 Task: Look for space in Toul, France from 7th July, 2023 to 14th July, 2023 for 1 adult in price range Rs.6000 to Rs.14000. Place can be shared room with 1  bedroom having 1 bed and 1 bathroom. Property type can be house, flat, guest house, hotel. Booking option can be shelf check-in. Required host language is English.
Action: Mouse moved to (439, 100)
Screenshot: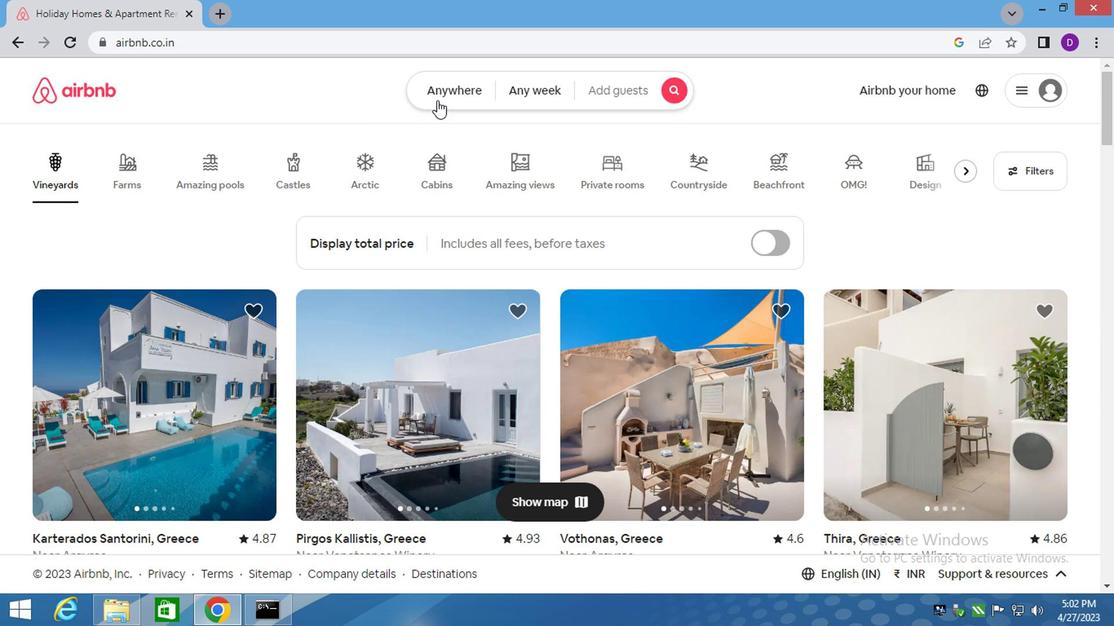 
Action: Mouse pressed left at (439, 100)
Screenshot: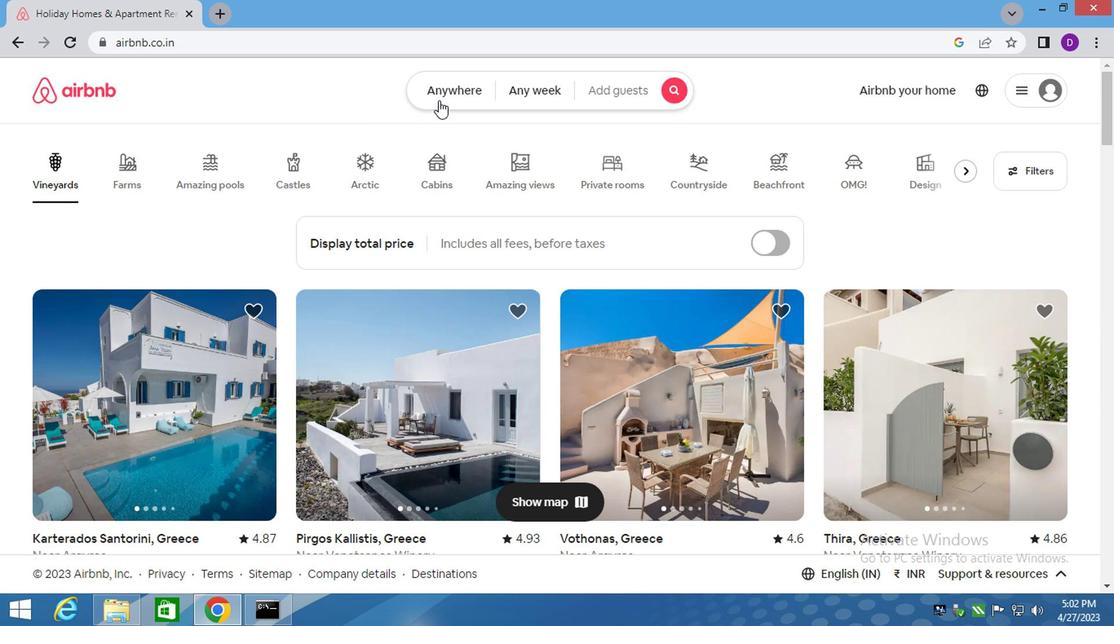 
Action: Mouse moved to (332, 168)
Screenshot: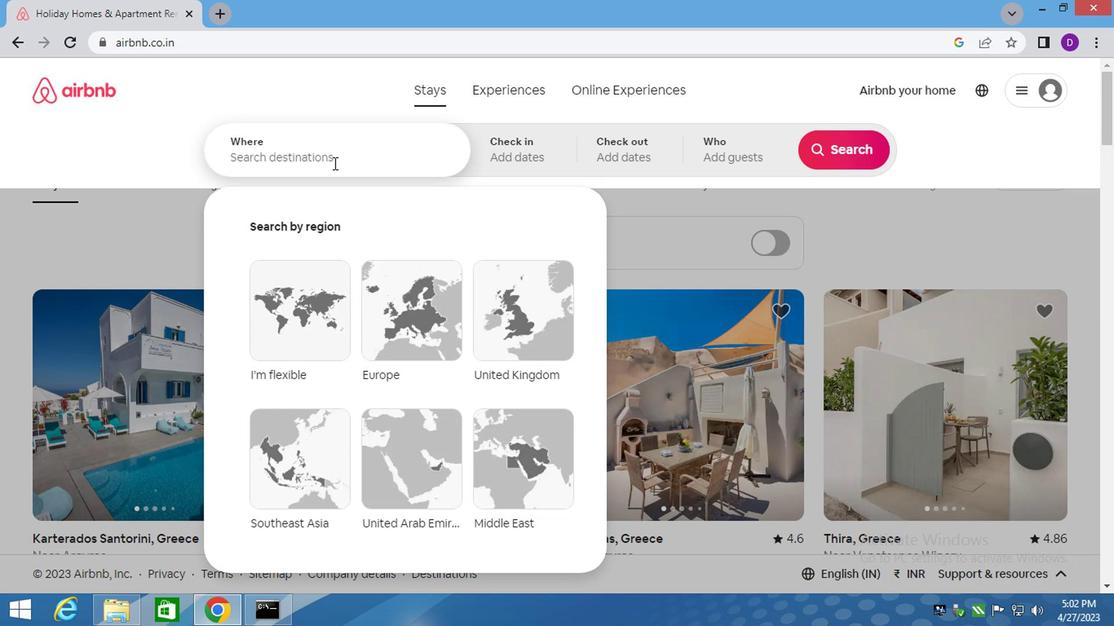 
Action: Mouse pressed left at (332, 168)
Screenshot: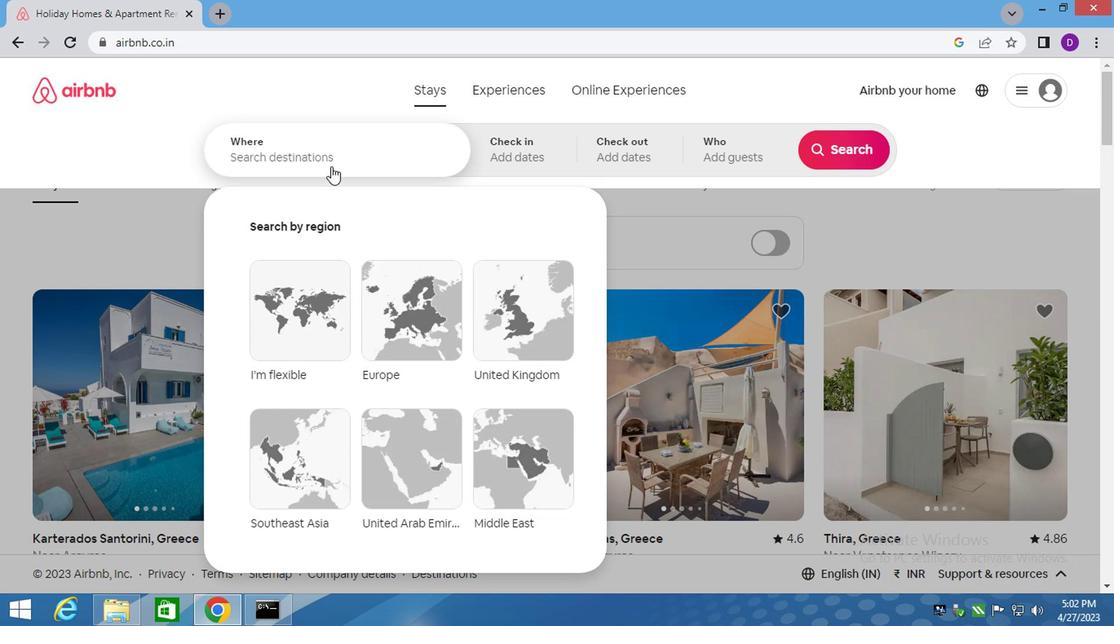 
Action: Mouse moved to (334, 160)
Screenshot: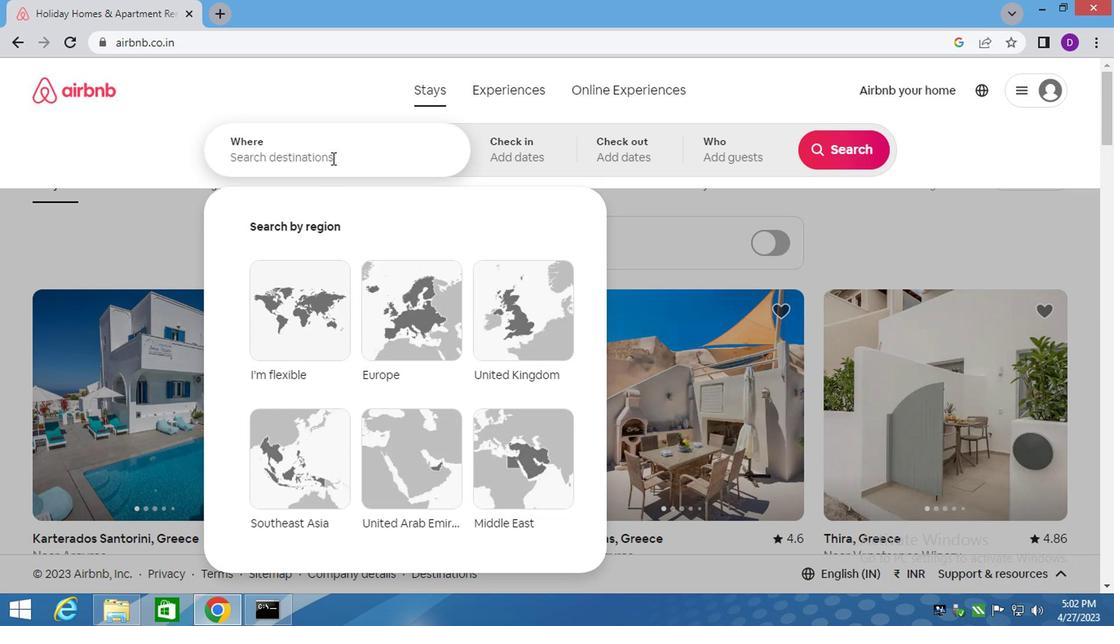 
Action: Mouse pressed left at (334, 160)
Screenshot: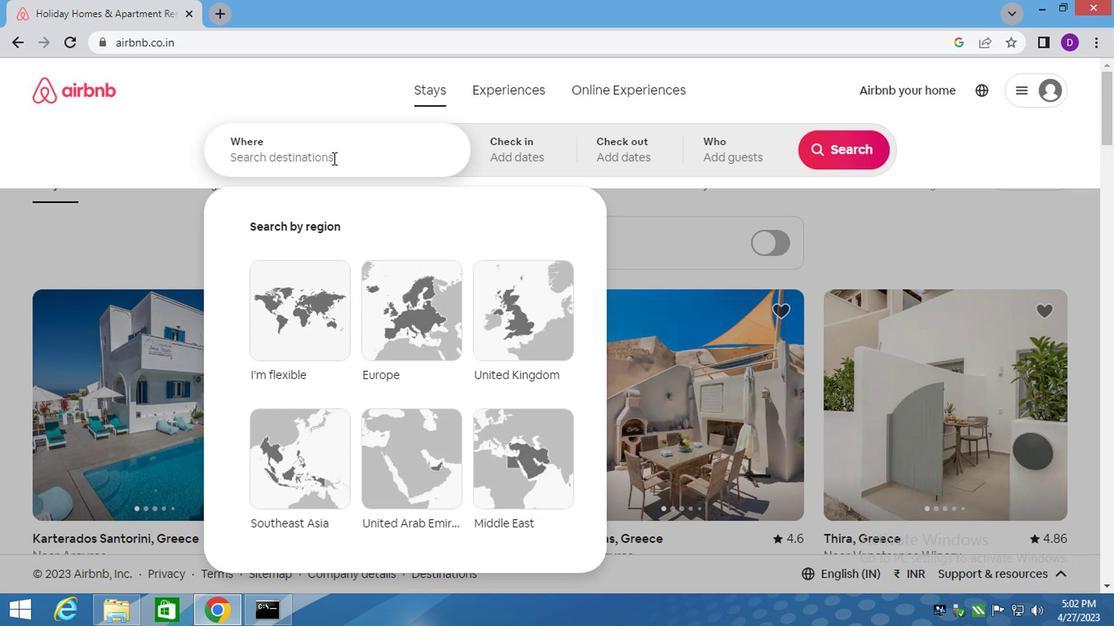 
Action: Key pressed <Key.shift>TOUL,<Key.shift>FRANCE<Key.down><Key.enter>
Screenshot: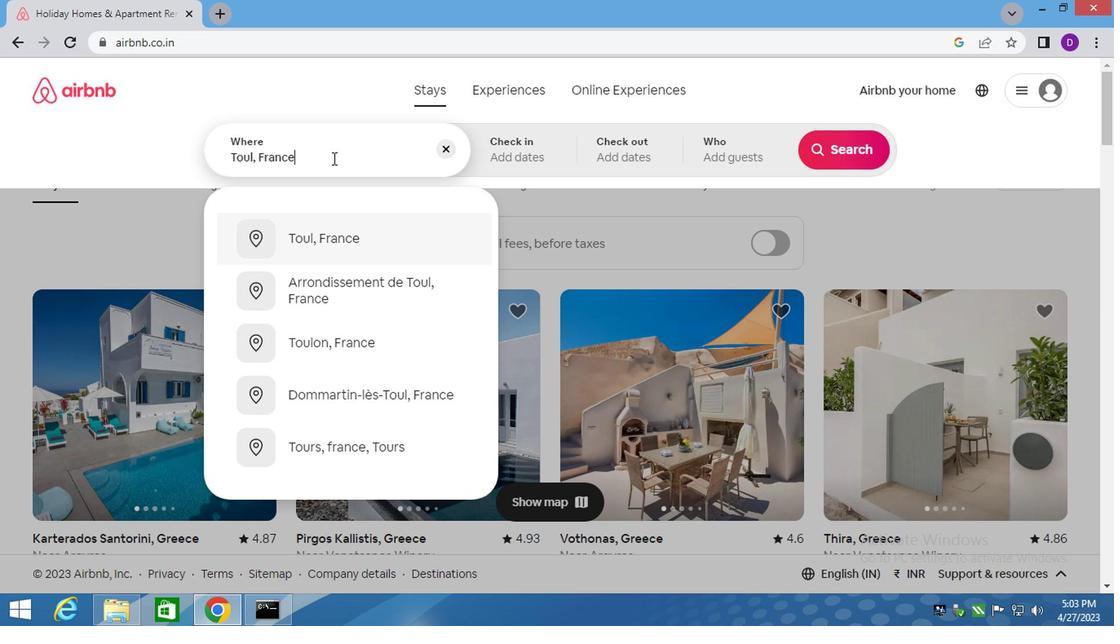 
Action: Mouse moved to (825, 290)
Screenshot: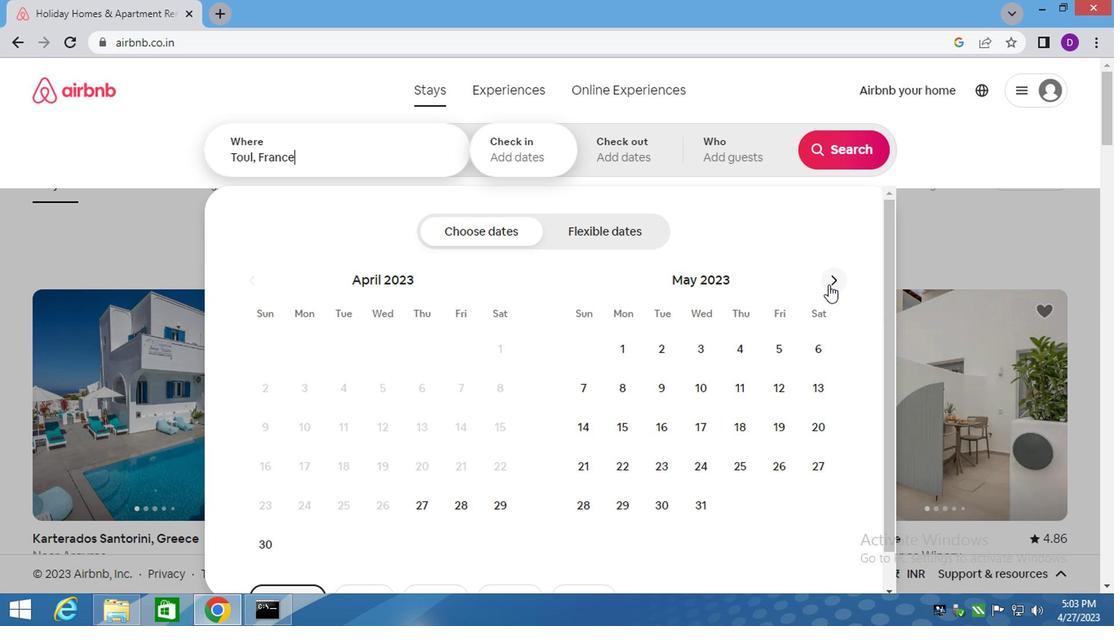 
Action: Mouse pressed left at (825, 290)
Screenshot: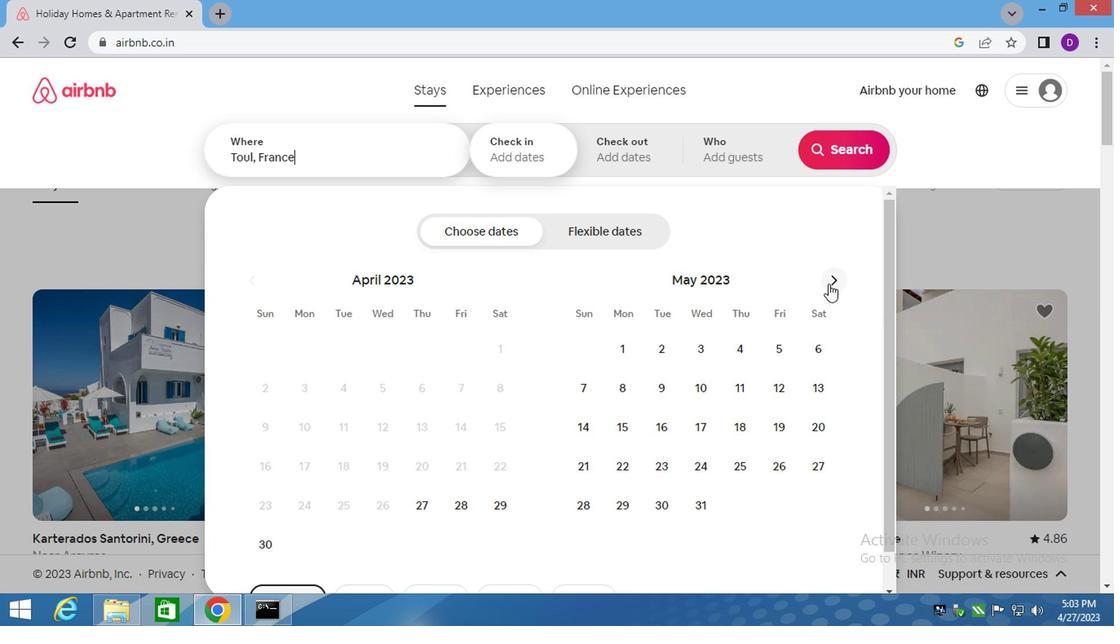 
Action: Mouse pressed left at (825, 290)
Screenshot: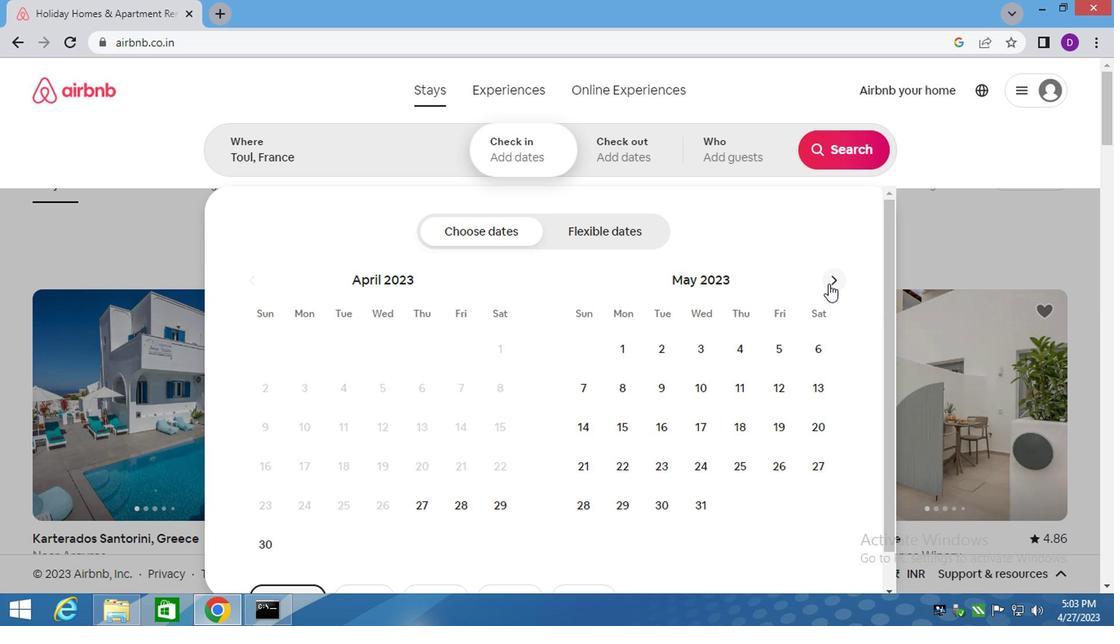 
Action: Mouse pressed left at (825, 290)
Screenshot: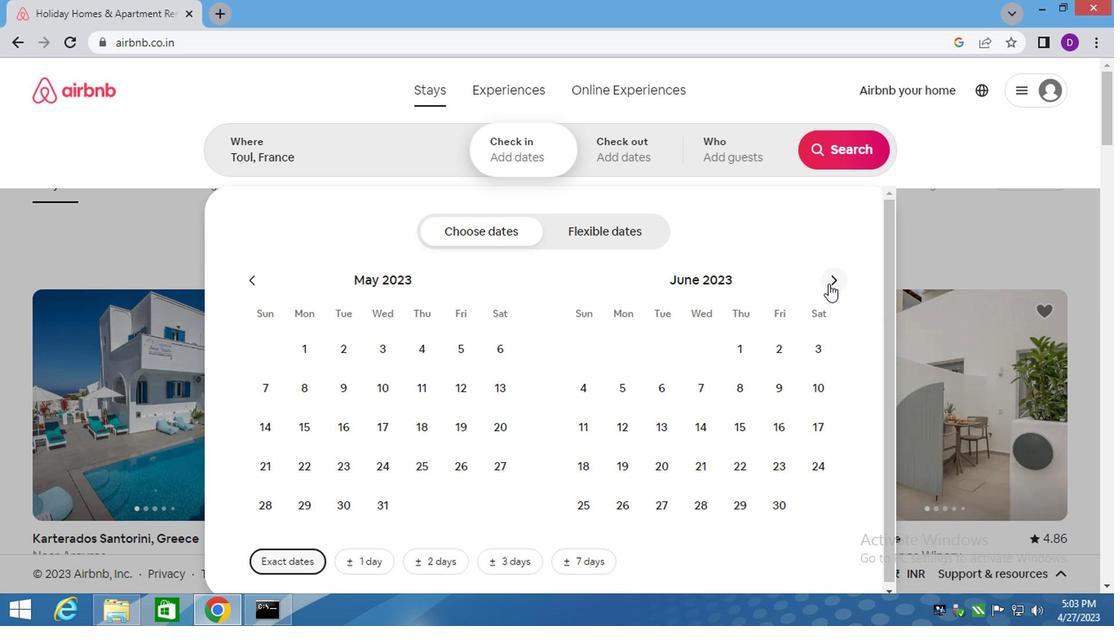 
Action: Mouse moved to (786, 396)
Screenshot: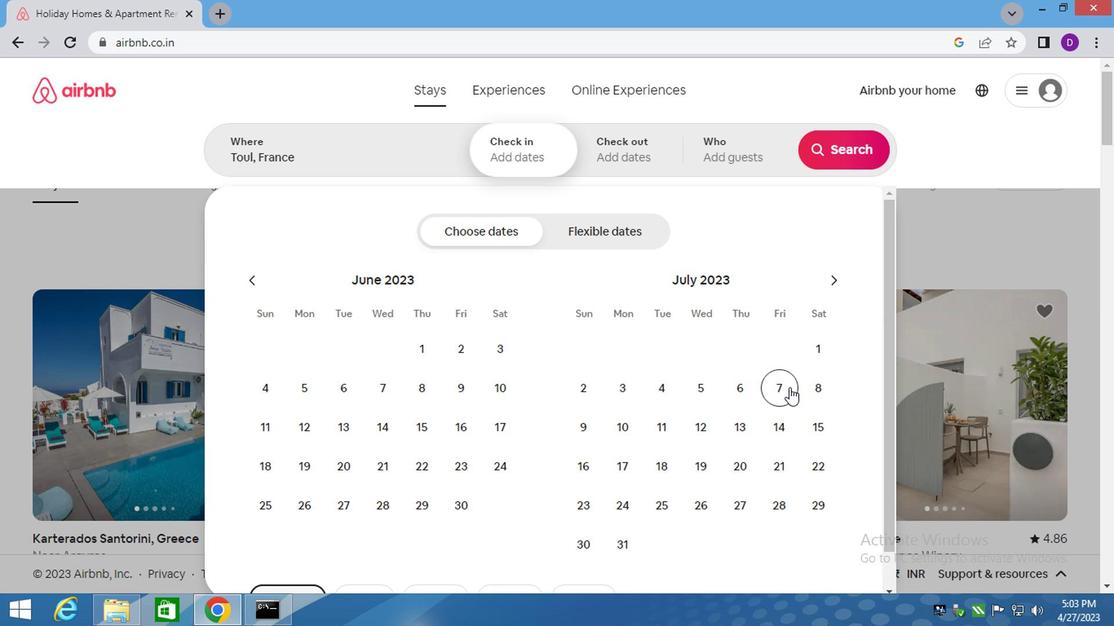
Action: Mouse pressed left at (786, 396)
Screenshot: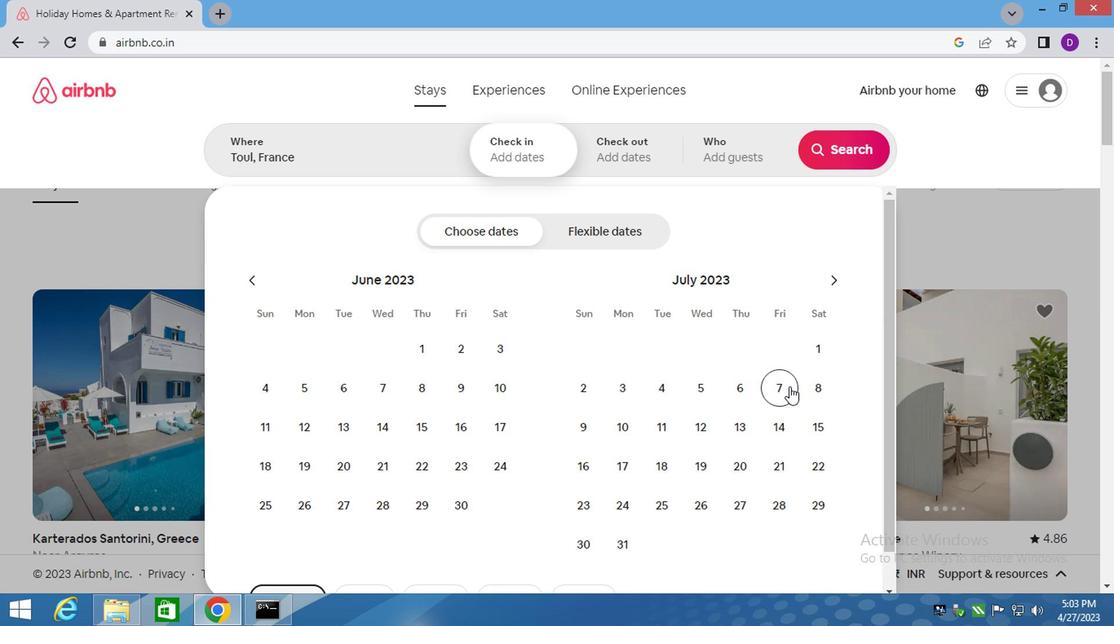 
Action: Mouse moved to (784, 439)
Screenshot: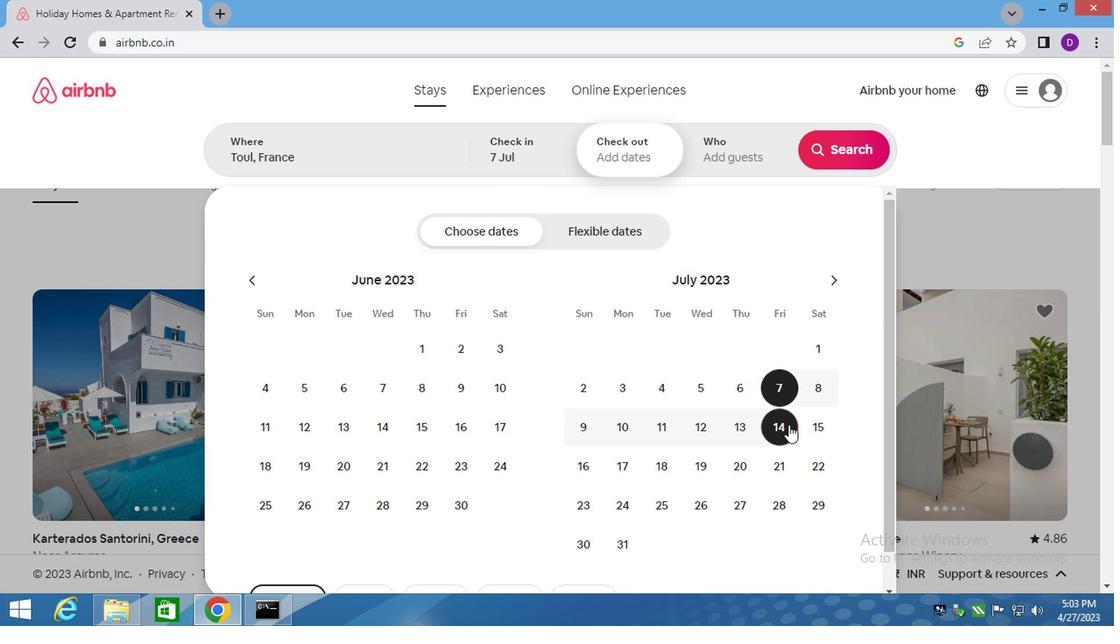 
Action: Mouse pressed left at (784, 439)
Screenshot: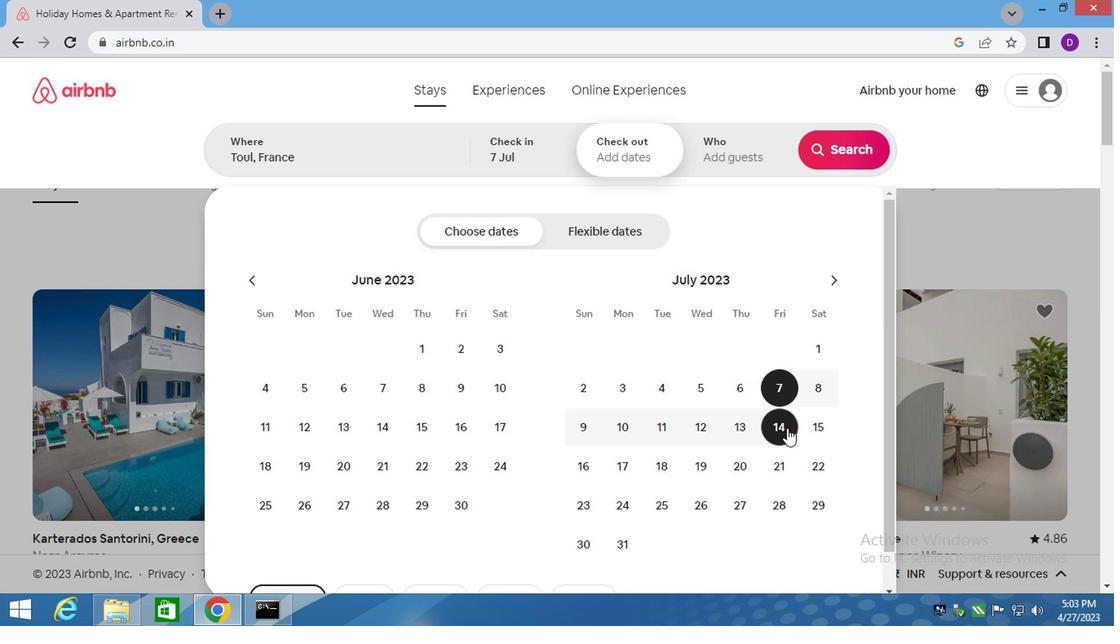 
Action: Mouse moved to (741, 151)
Screenshot: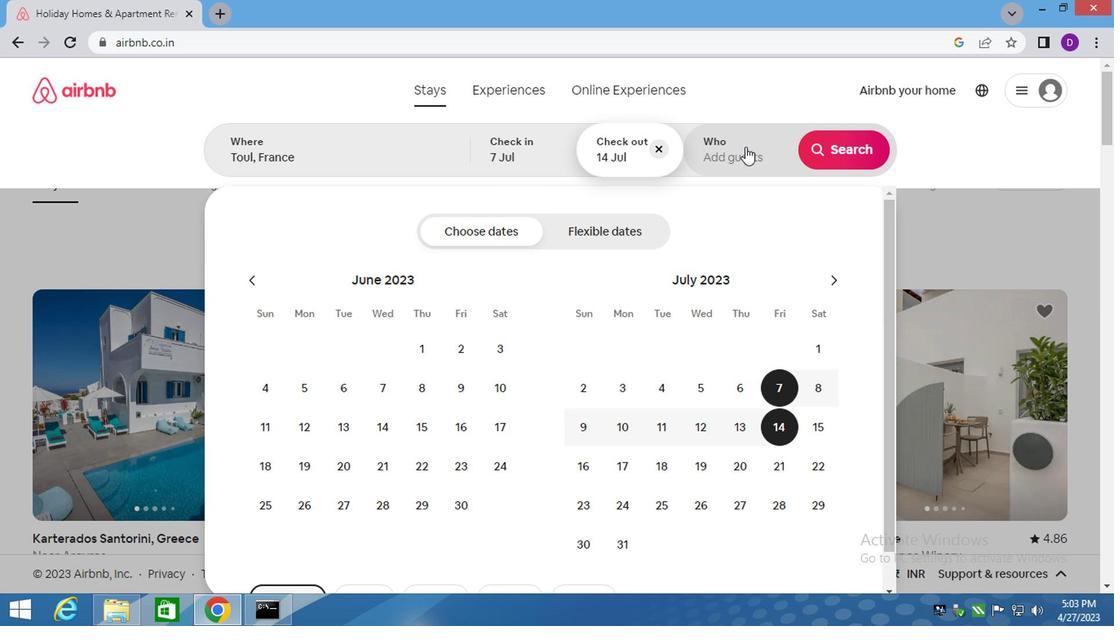 
Action: Mouse pressed left at (741, 151)
Screenshot: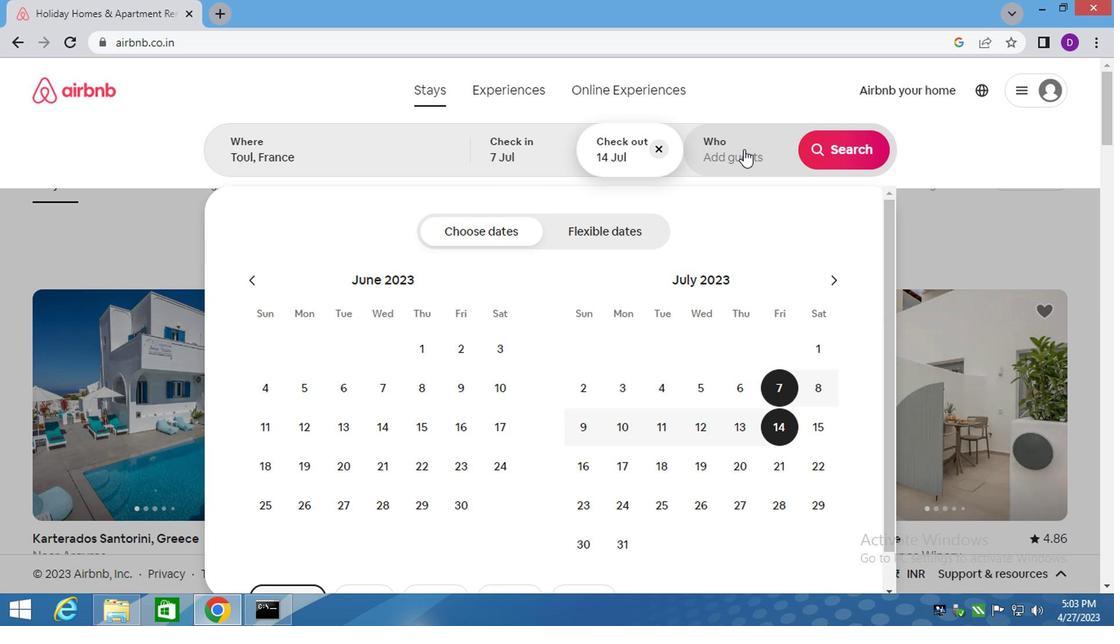 
Action: Mouse moved to (846, 241)
Screenshot: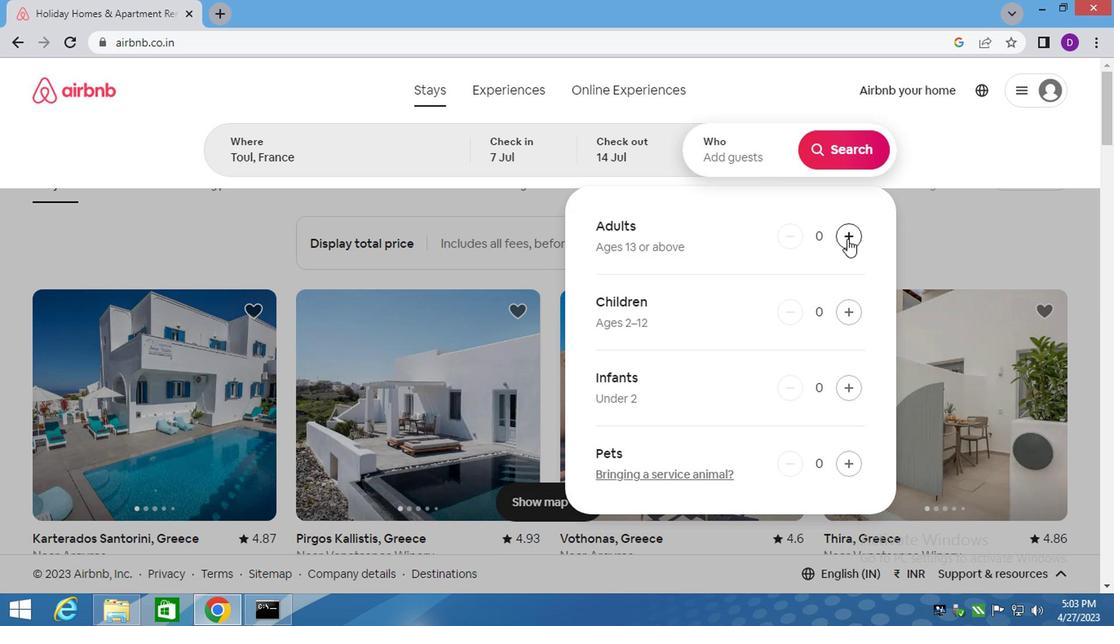 
Action: Mouse pressed left at (846, 241)
Screenshot: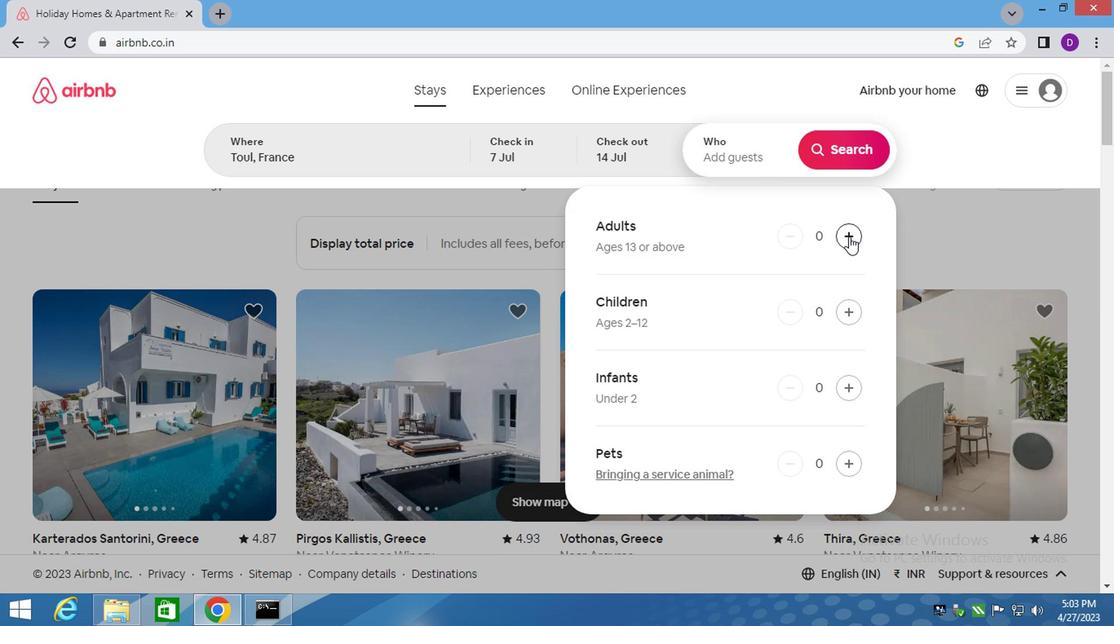 
Action: Mouse moved to (846, 155)
Screenshot: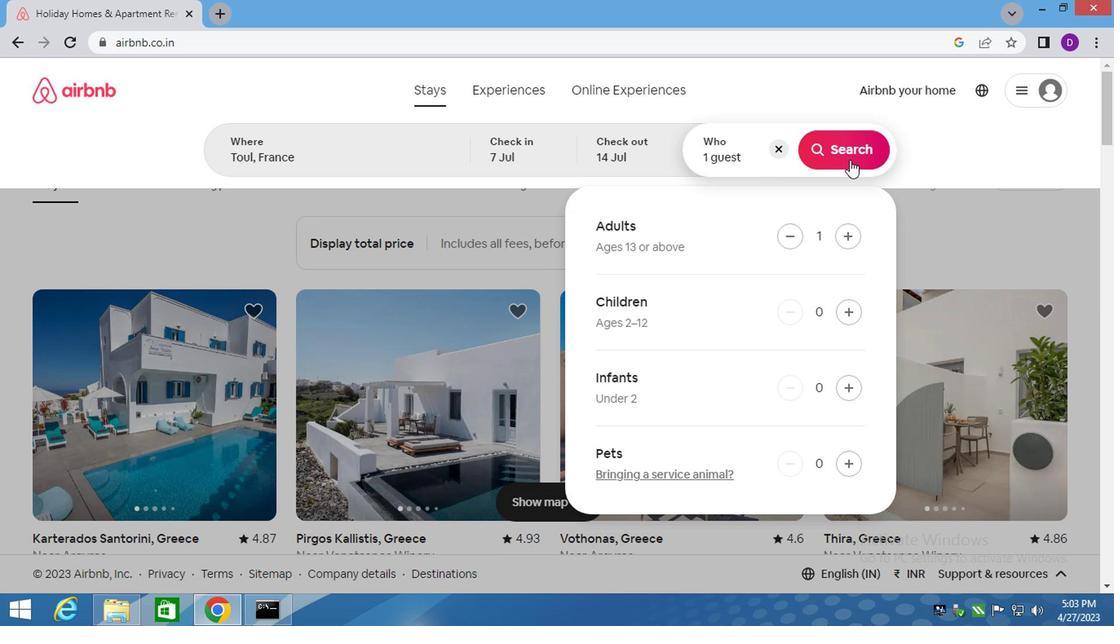 
Action: Mouse pressed left at (846, 155)
Screenshot: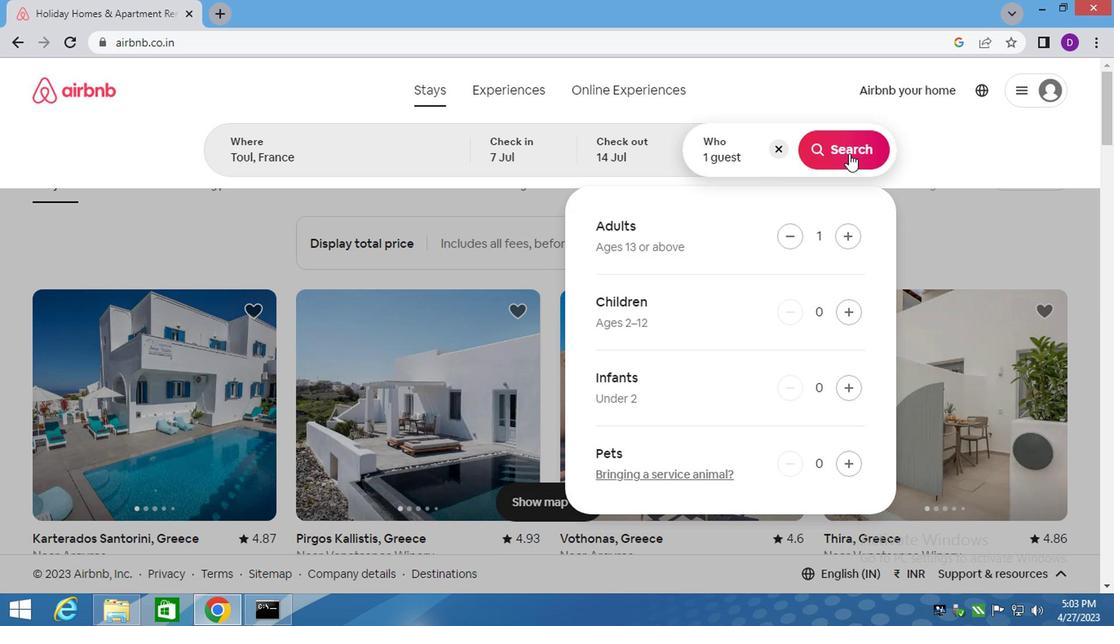 
Action: Mouse moved to (1033, 165)
Screenshot: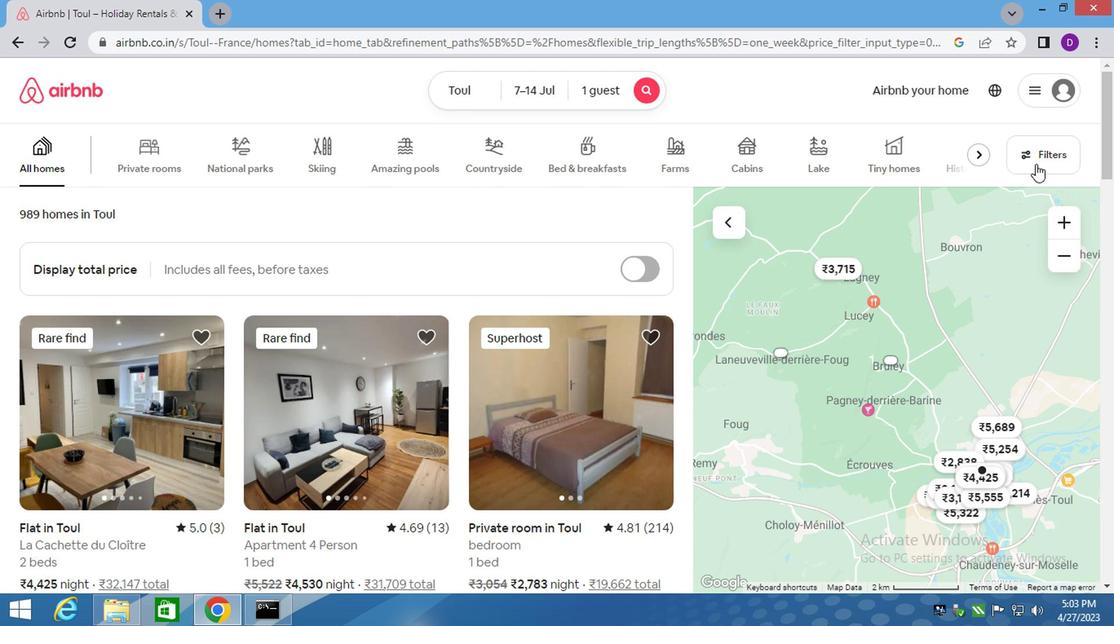 
Action: Mouse pressed left at (1033, 165)
Screenshot: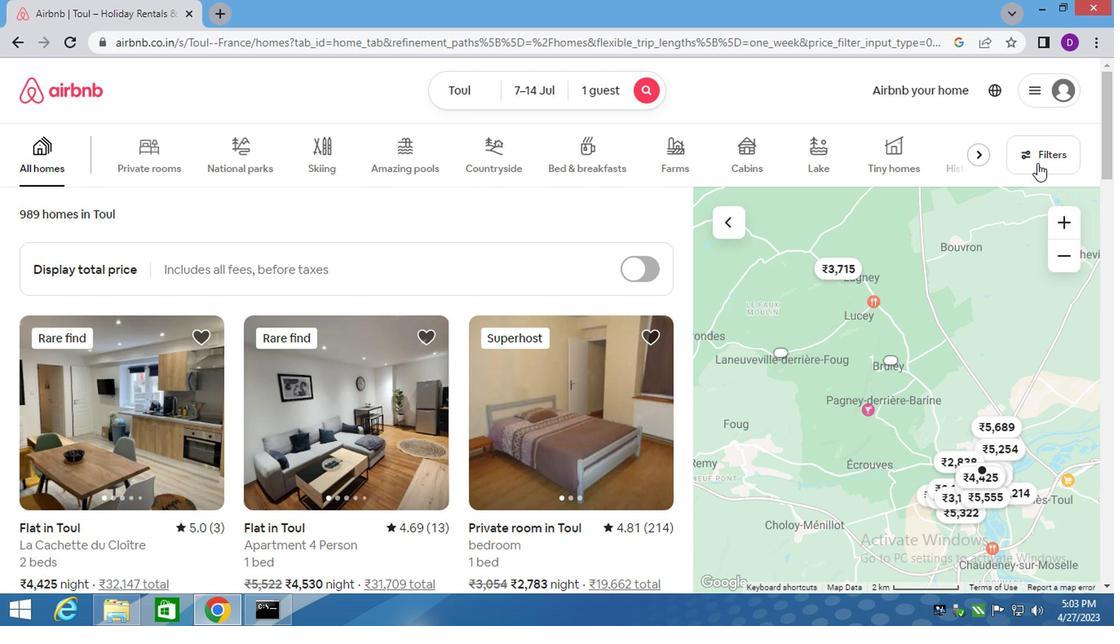 
Action: Mouse moved to (348, 362)
Screenshot: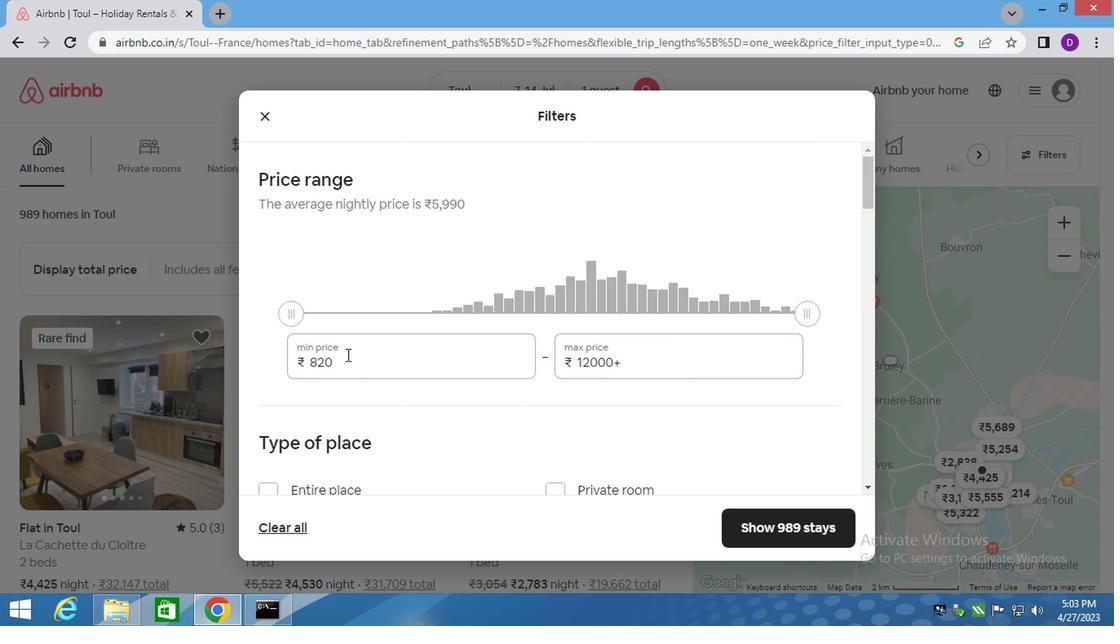 
Action: Mouse pressed left at (348, 362)
Screenshot: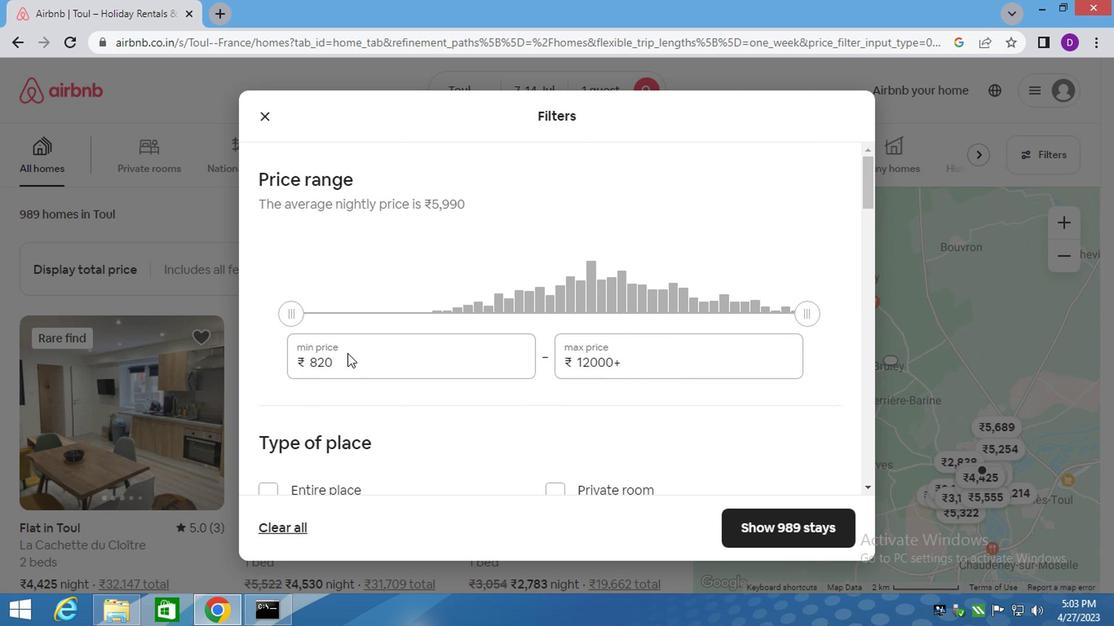 
Action: Mouse pressed left at (348, 362)
Screenshot: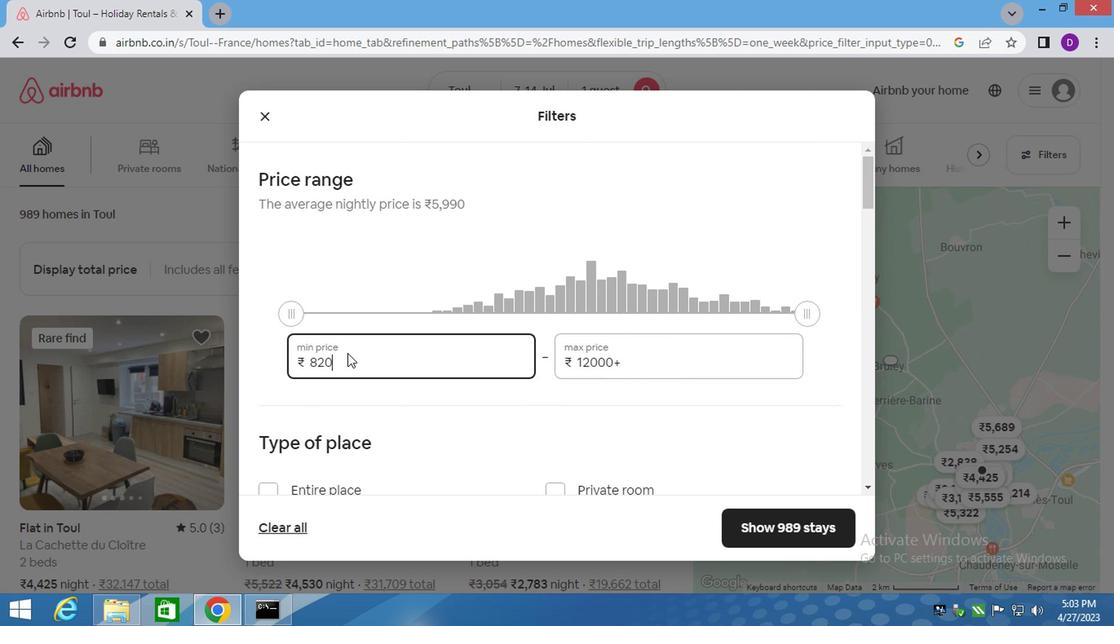 
Action: Mouse pressed left at (348, 362)
Screenshot: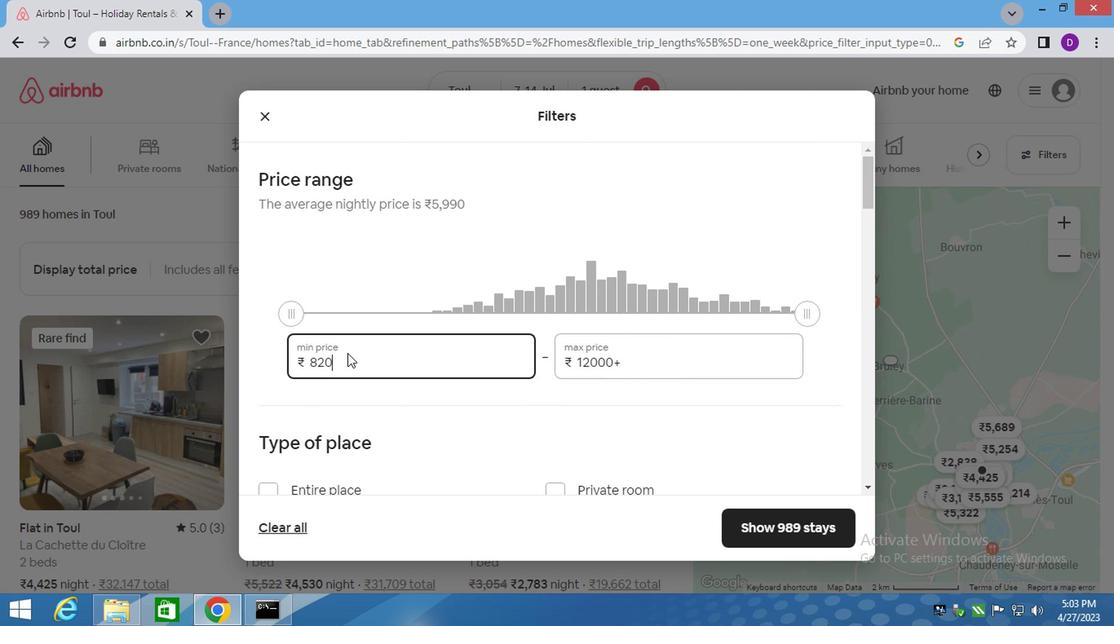 
Action: Mouse moved to (348, 366)
Screenshot: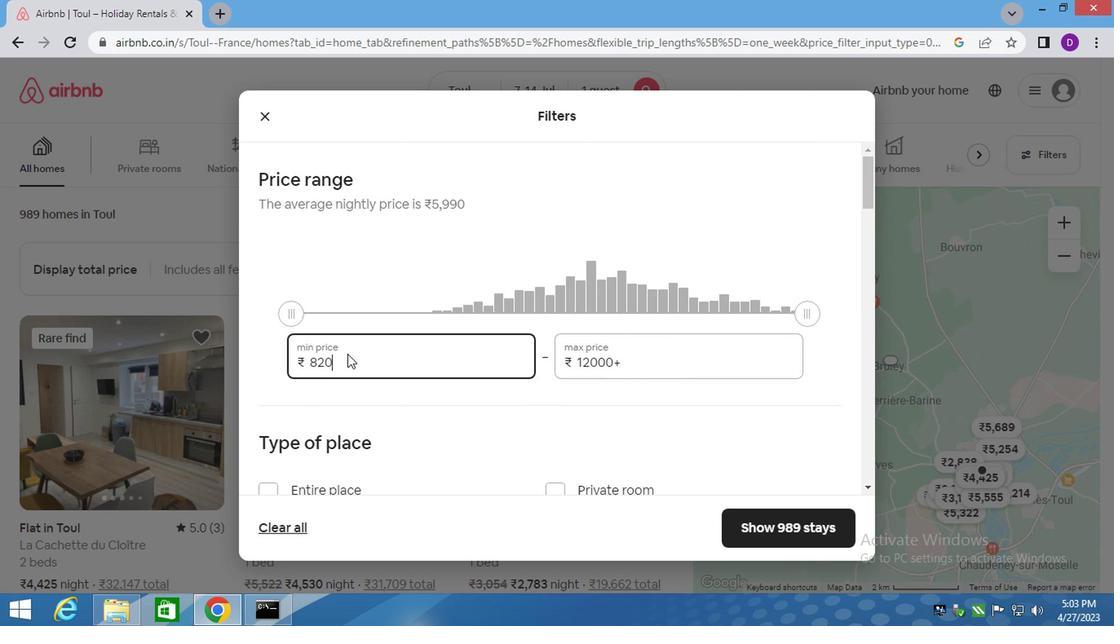 
Action: Mouse pressed left at (348, 366)
Screenshot: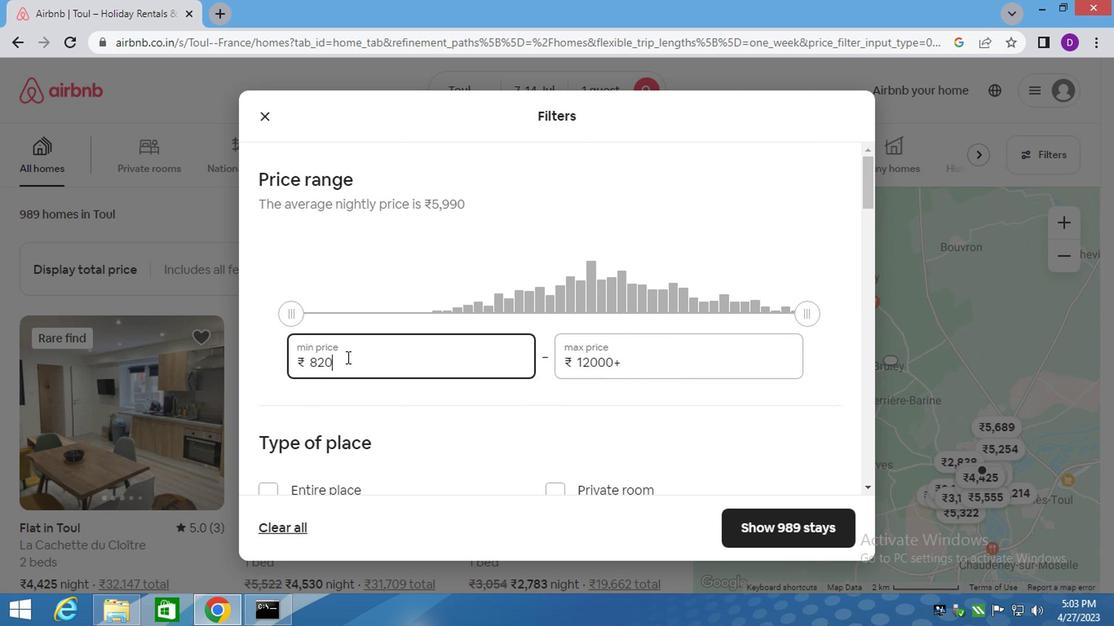 
Action: Mouse pressed left at (348, 366)
Screenshot: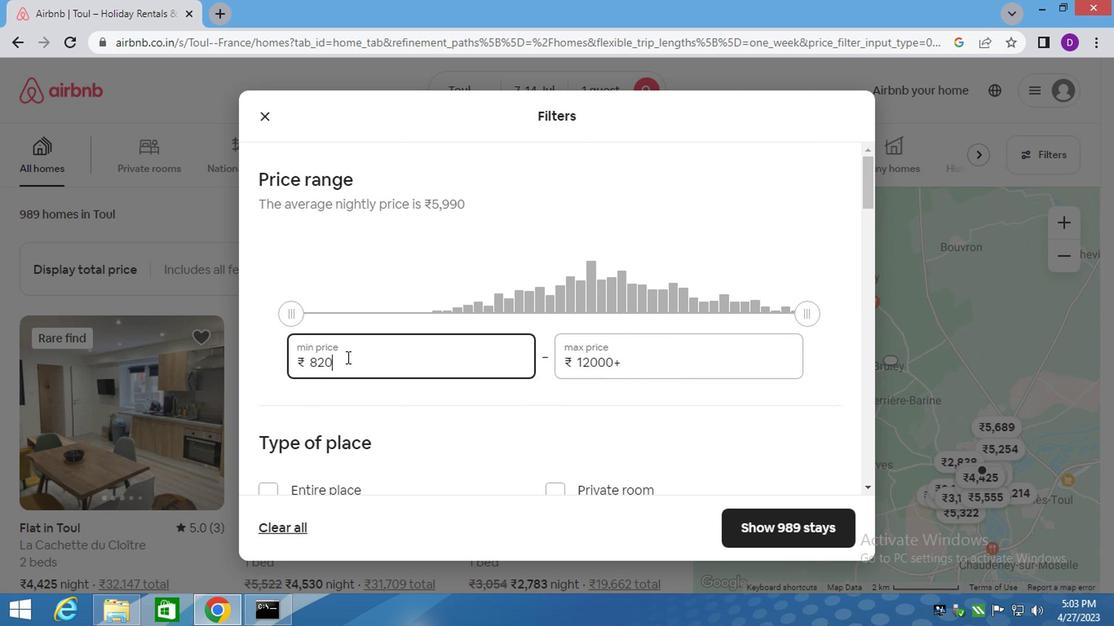 
Action: Mouse pressed left at (348, 366)
Screenshot: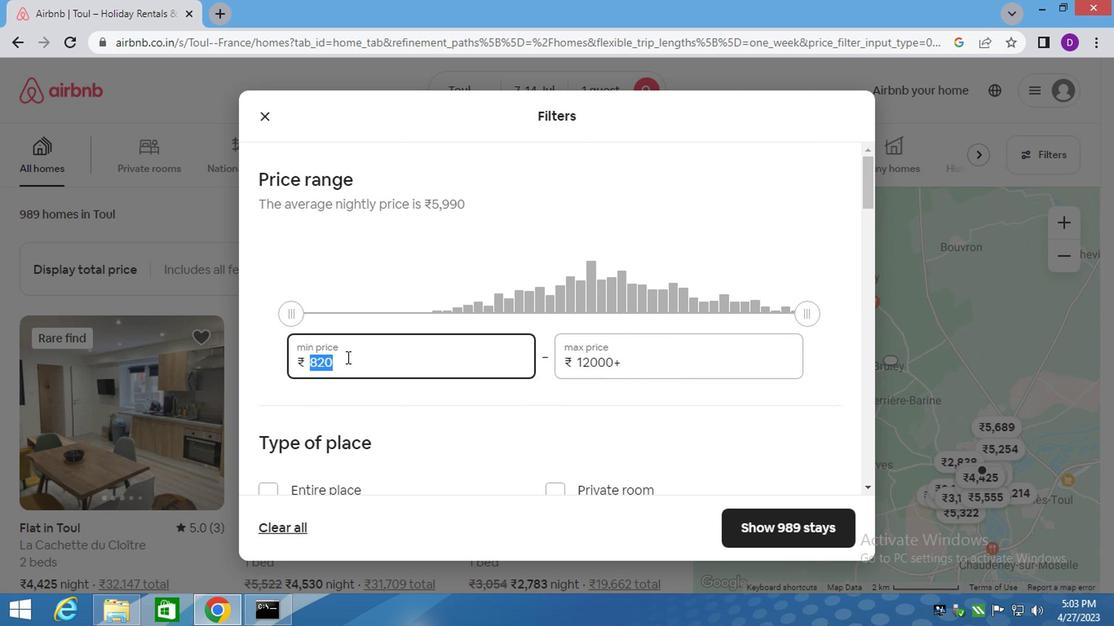 
Action: Key pressed 600
Screenshot: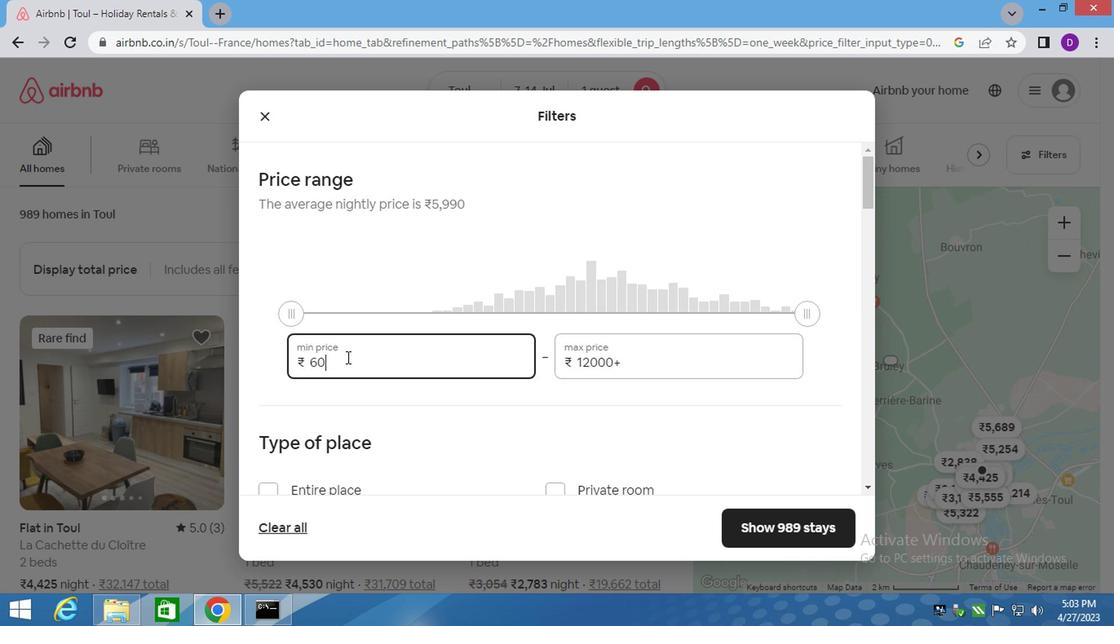 
Action: Mouse moved to (455, 371)
Screenshot: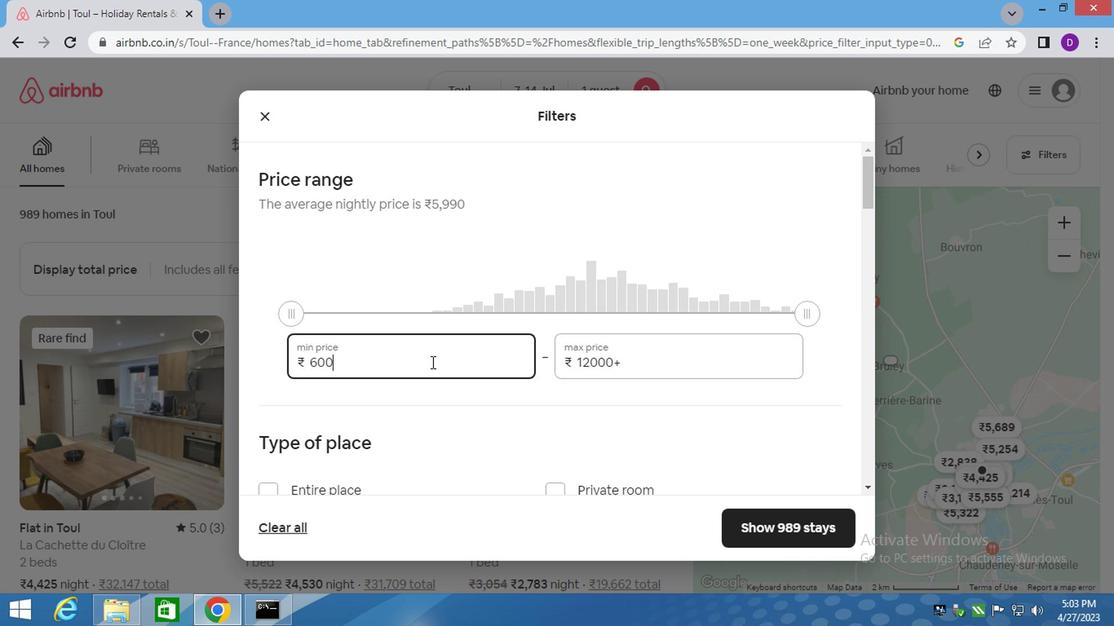 
Action: Key pressed 0
Screenshot: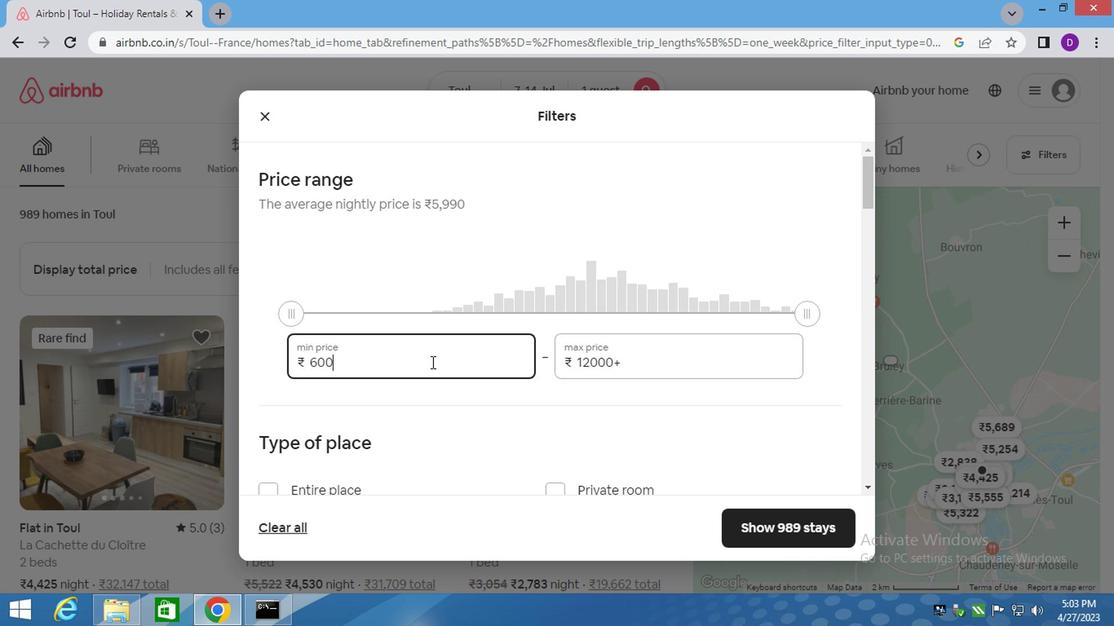 
Action: Mouse moved to (596, 363)
Screenshot: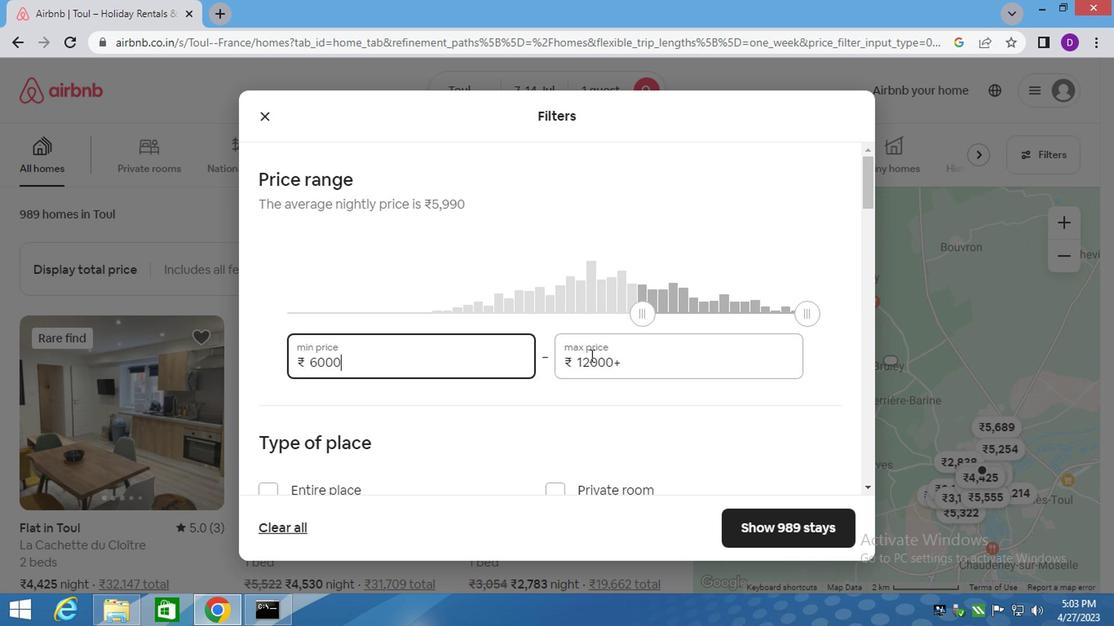 
Action: Mouse pressed left at (596, 363)
Screenshot: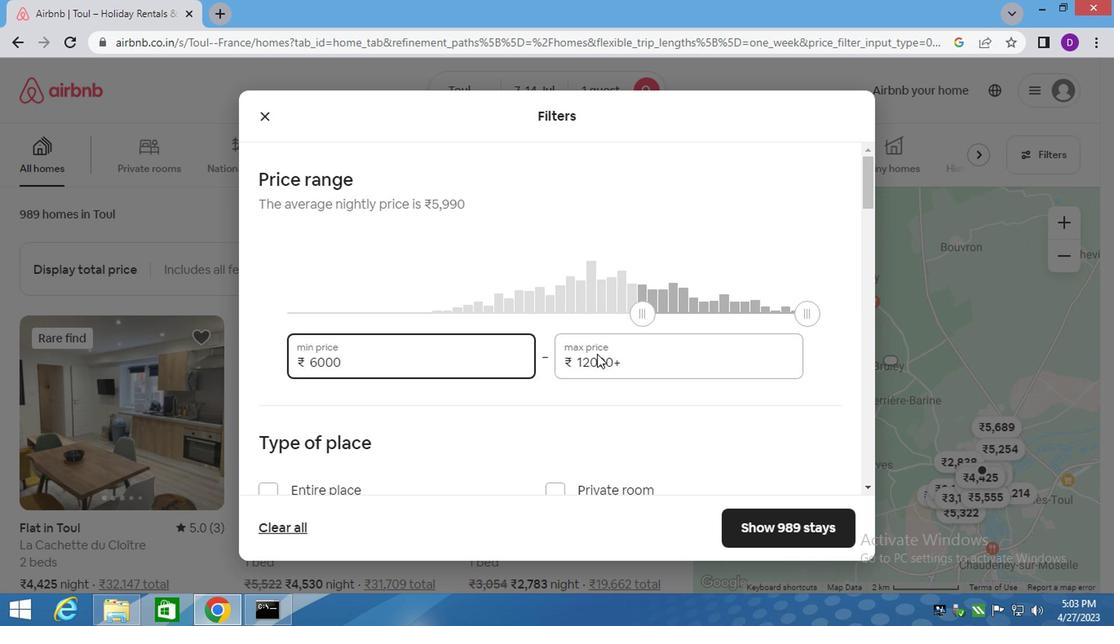 
Action: Mouse pressed left at (596, 363)
Screenshot: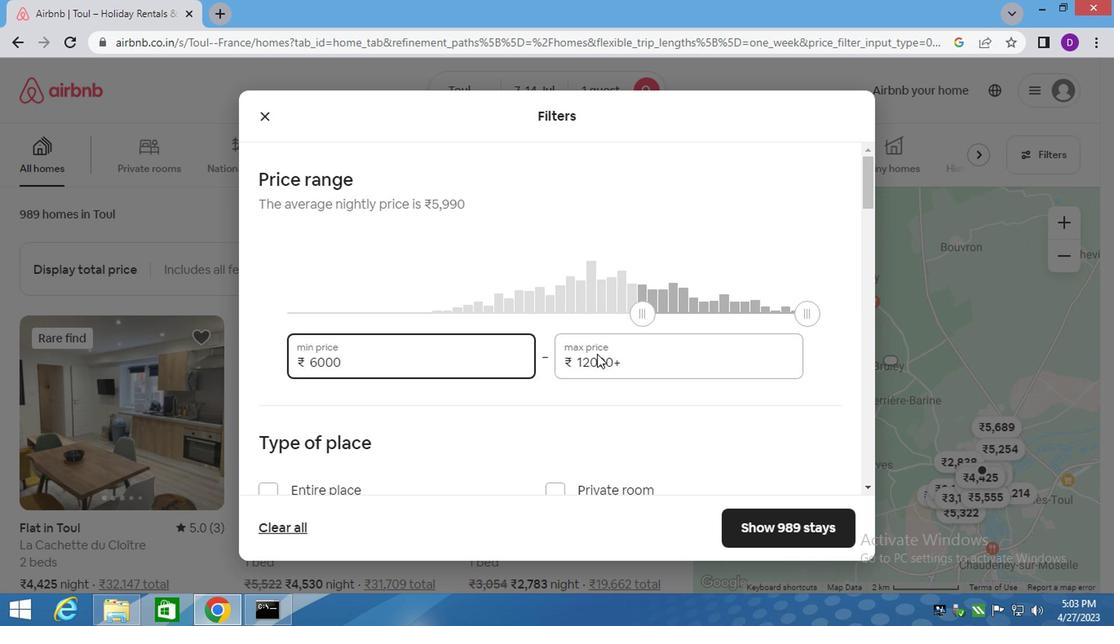 
Action: Mouse pressed left at (596, 363)
Screenshot: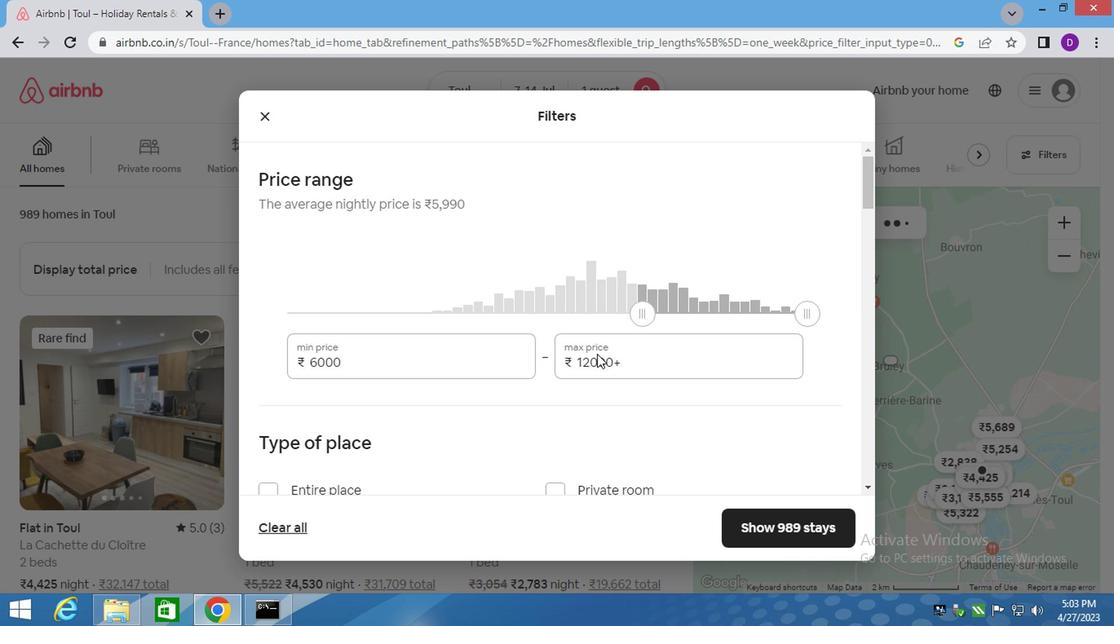 
Action: Mouse pressed left at (596, 363)
Screenshot: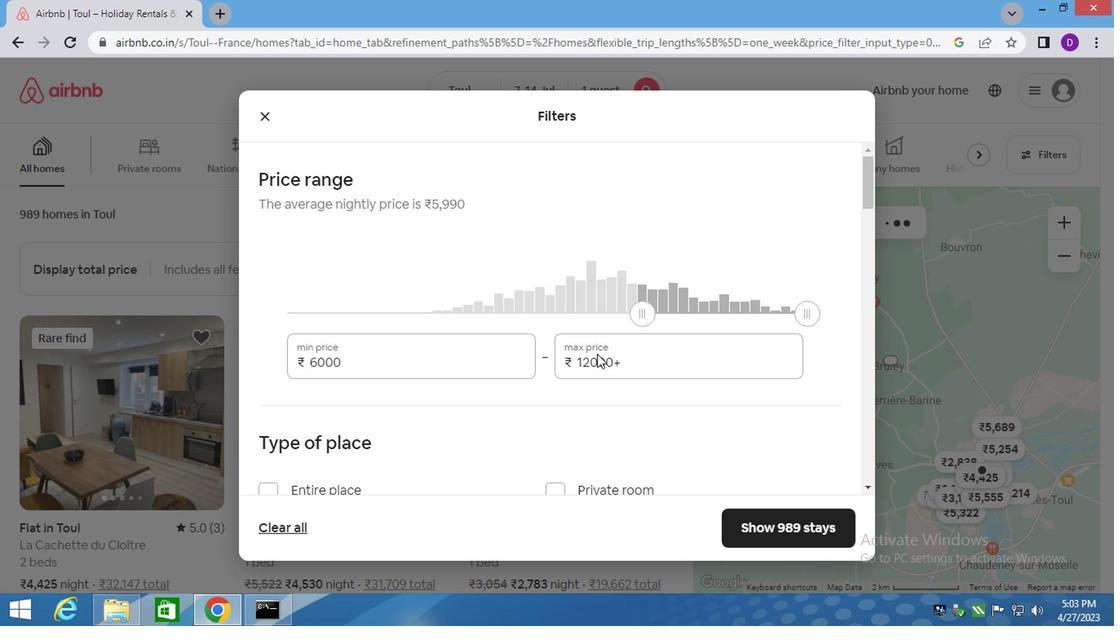
Action: Mouse moved to (596, 371)
Screenshot: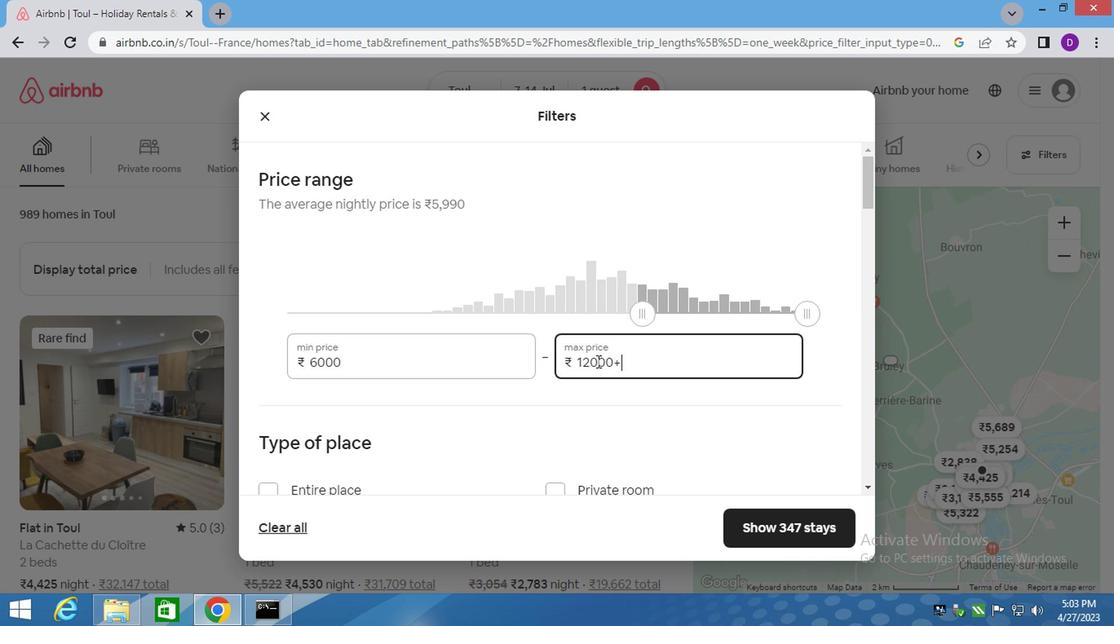 
Action: Mouse pressed left at (596, 371)
Screenshot: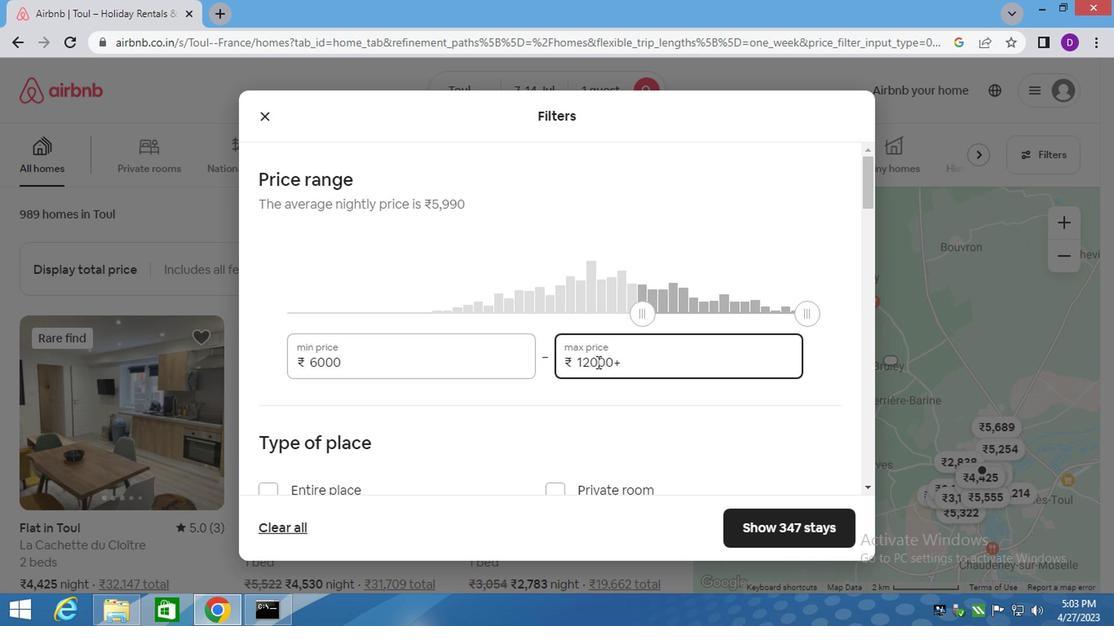 
Action: Mouse pressed left at (596, 371)
Screenshot: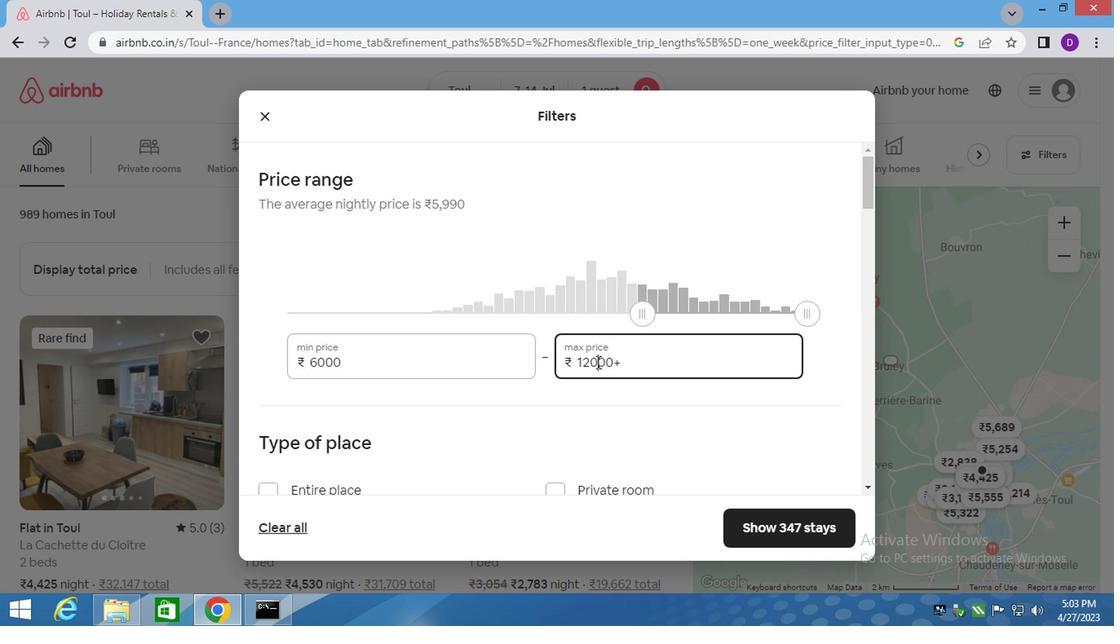 
Action: Mouse pressed left at (596, 371)
Screenshot: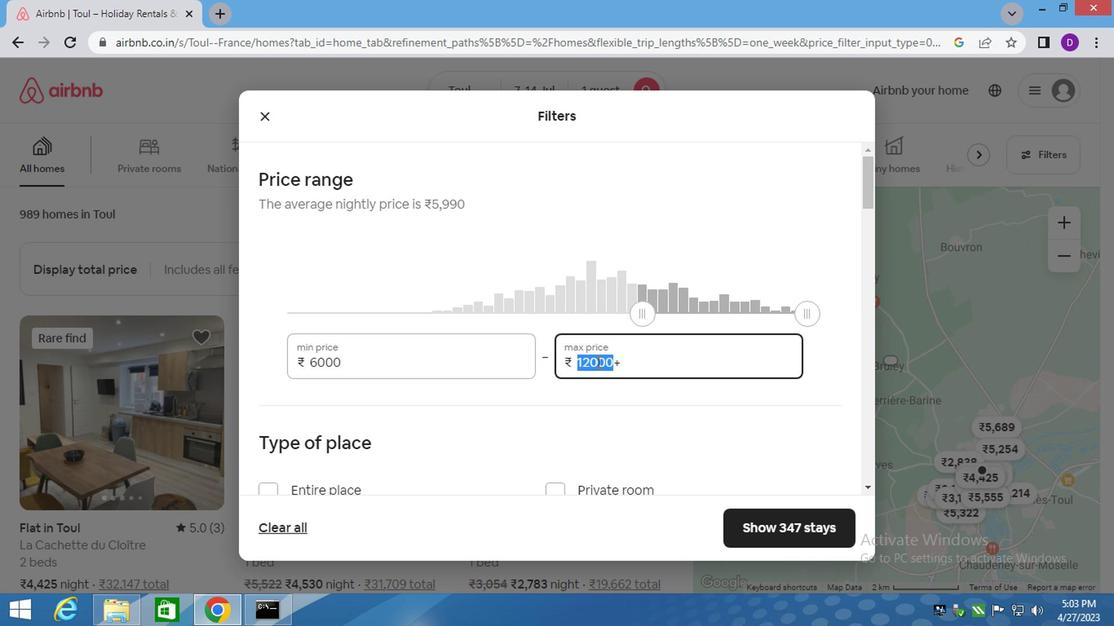 
Action: Key pressed 140000
Screenshot: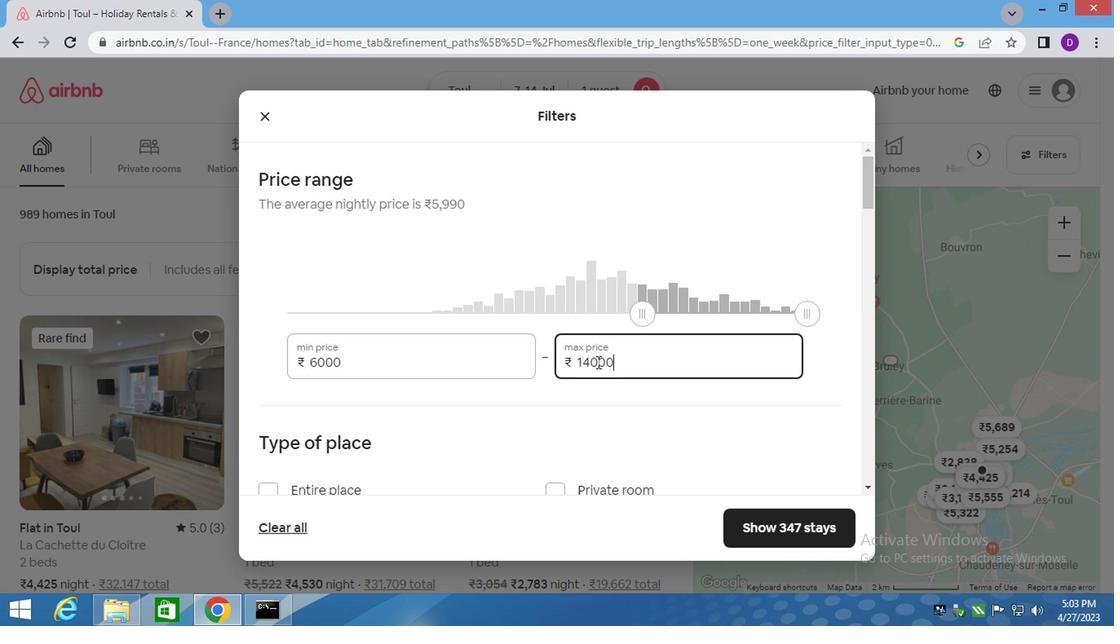 
Action: Mouse moved to (587, 375)
Screenshot: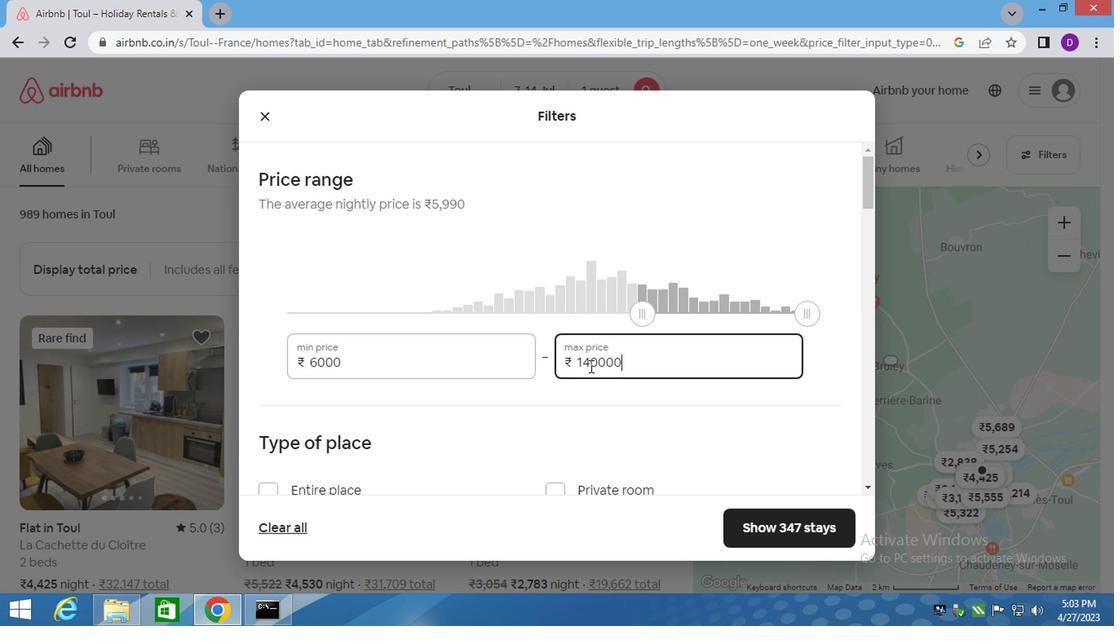
Action: Mouse scrolled (587, 374) with delta (0, 0)
Screenshot: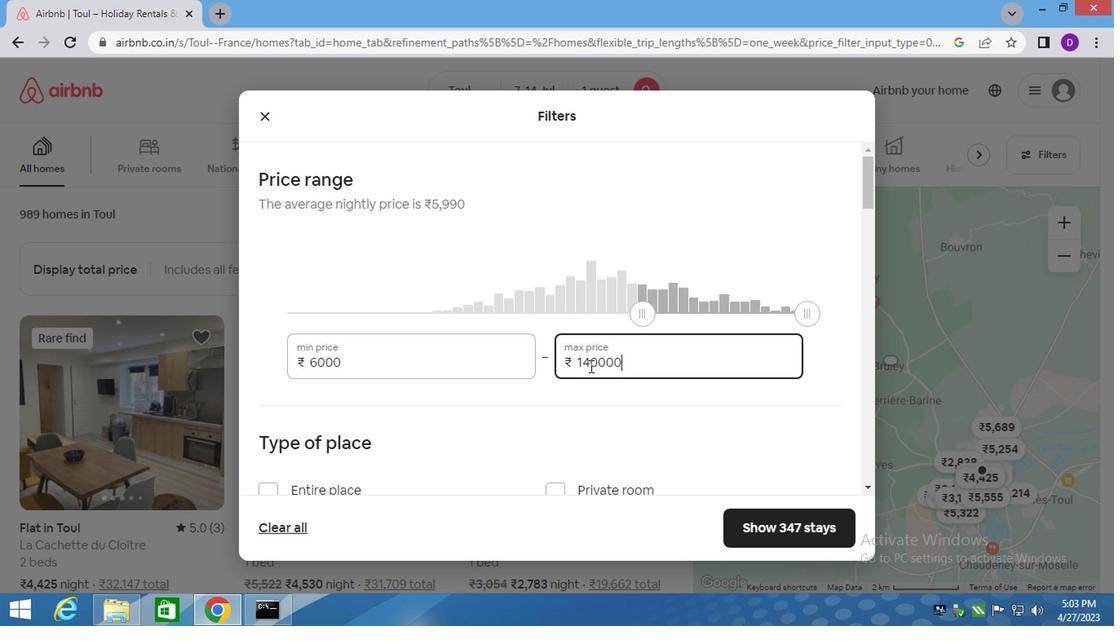 
Action: Mouse moved to (586, 377)
Screenshot: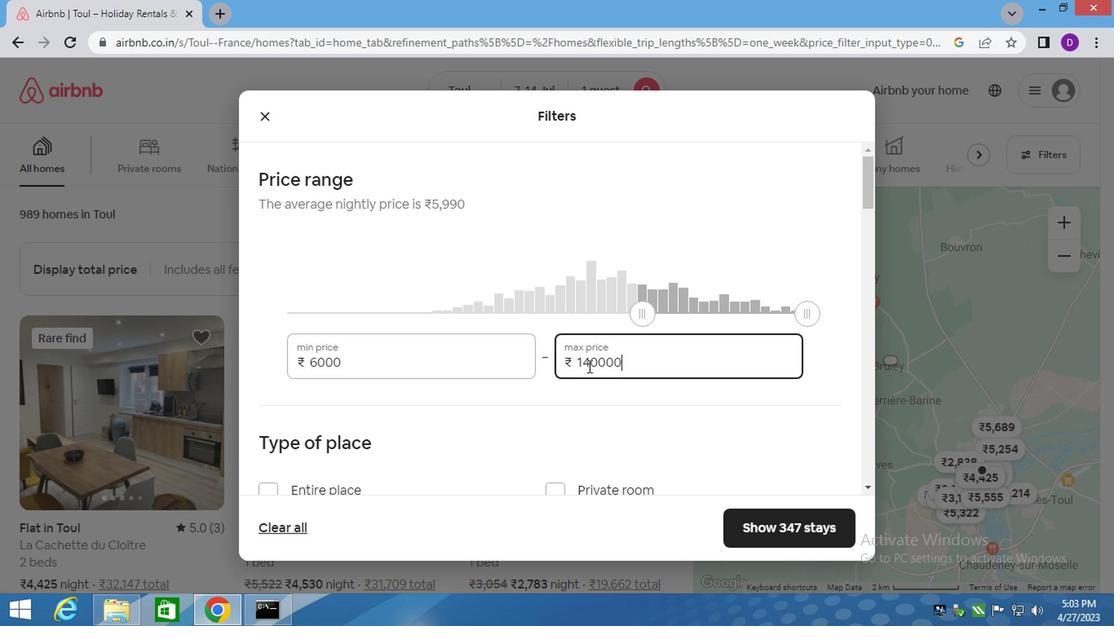 
Action: Mouse scrolled (586, 376) with delta (0, 0)
Screenshot: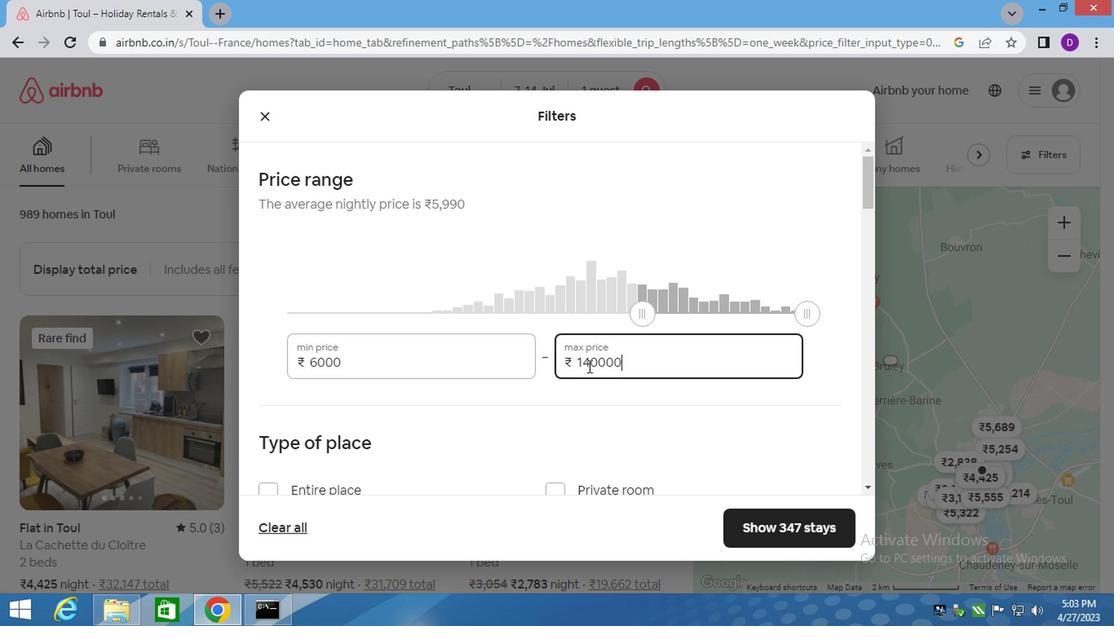 
Action: Mouse moved to (338, 415)
Screenshot: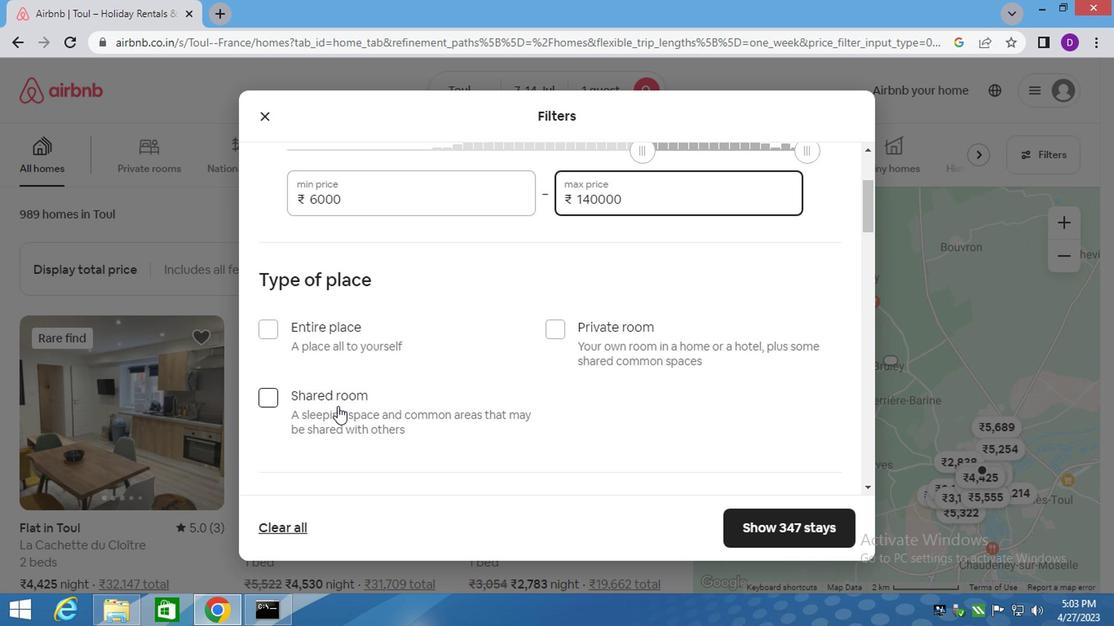 
Action: Mouse pressed left at (338, 415)
Screenshot: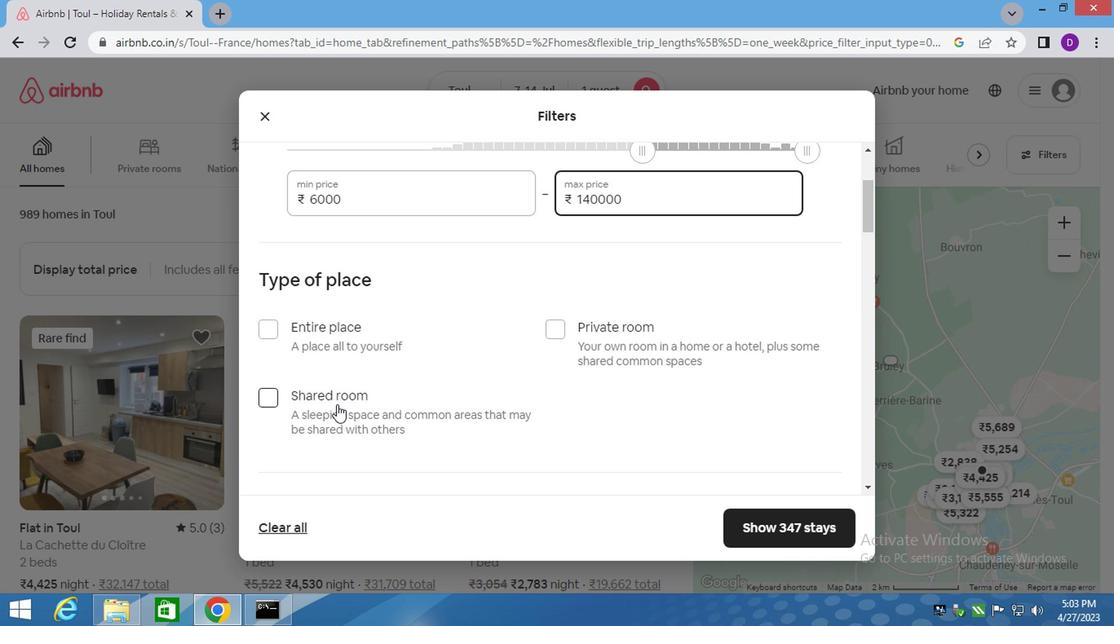 
Action: Mouse moved to (344, 408)
Screenshot: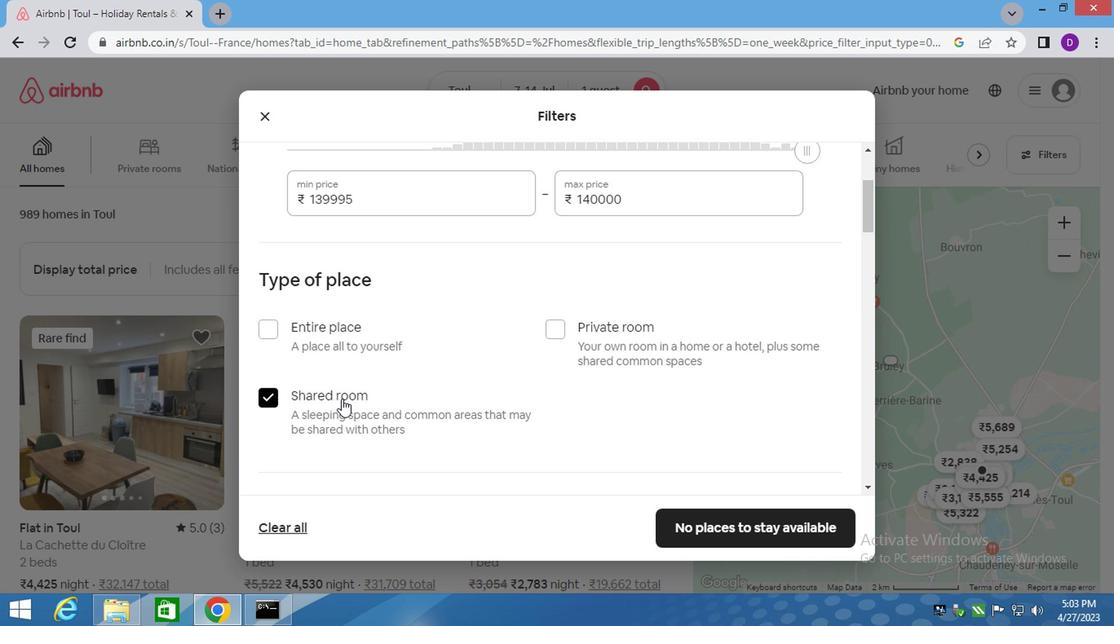 
Action: Mouse scrolled (344, 407) with delta (0, -1)
Screenshot: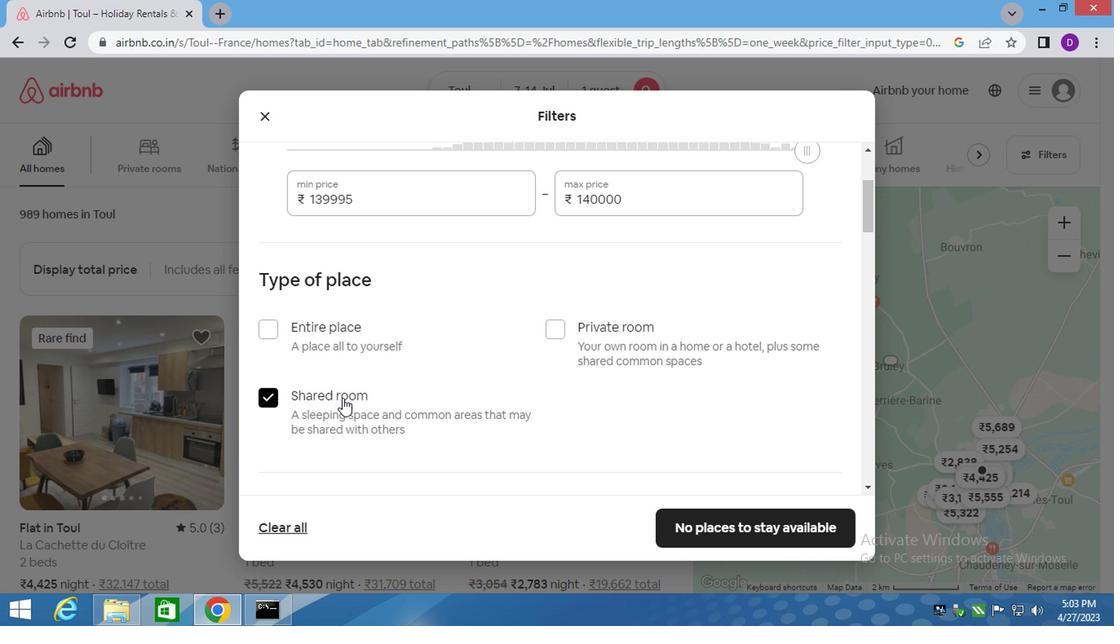 
Action: Mouse scrolled (344, 407) with delta (0, -1)
Screenshot: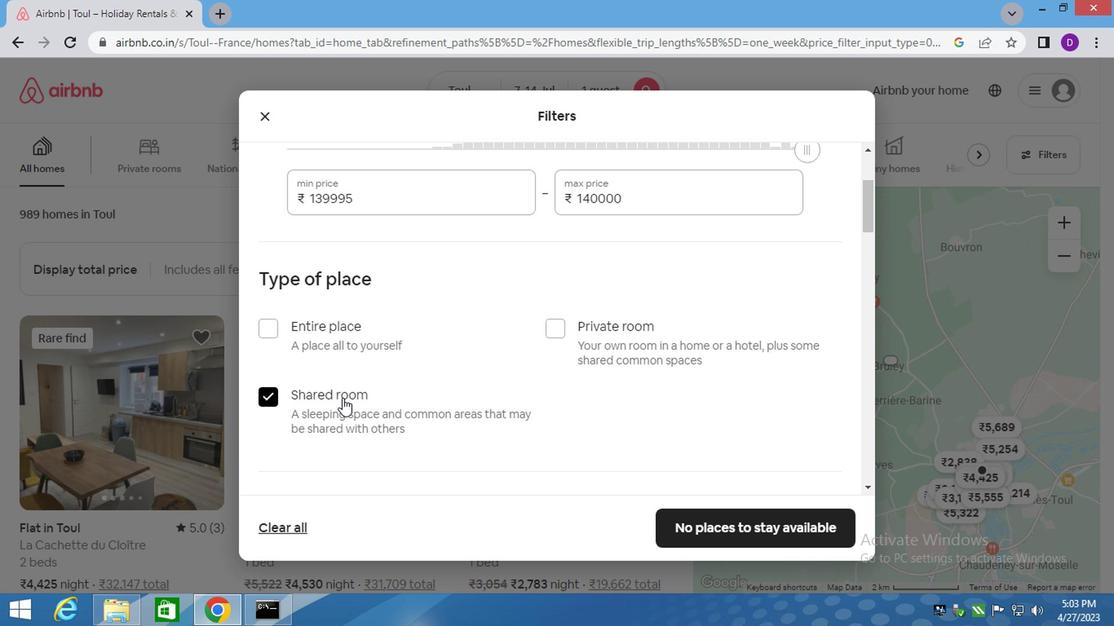 
Action: Mouse scrolled (344, 407) with delta (0, -1)
Screenshot: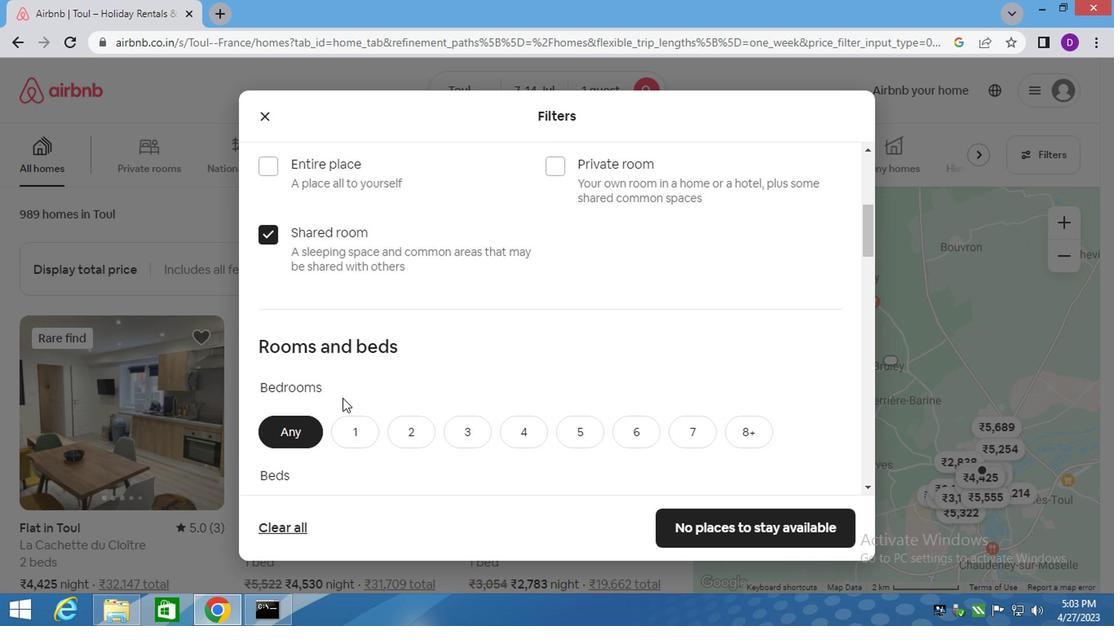 
Action: Mouse moved to (369, 367)
Screenshot: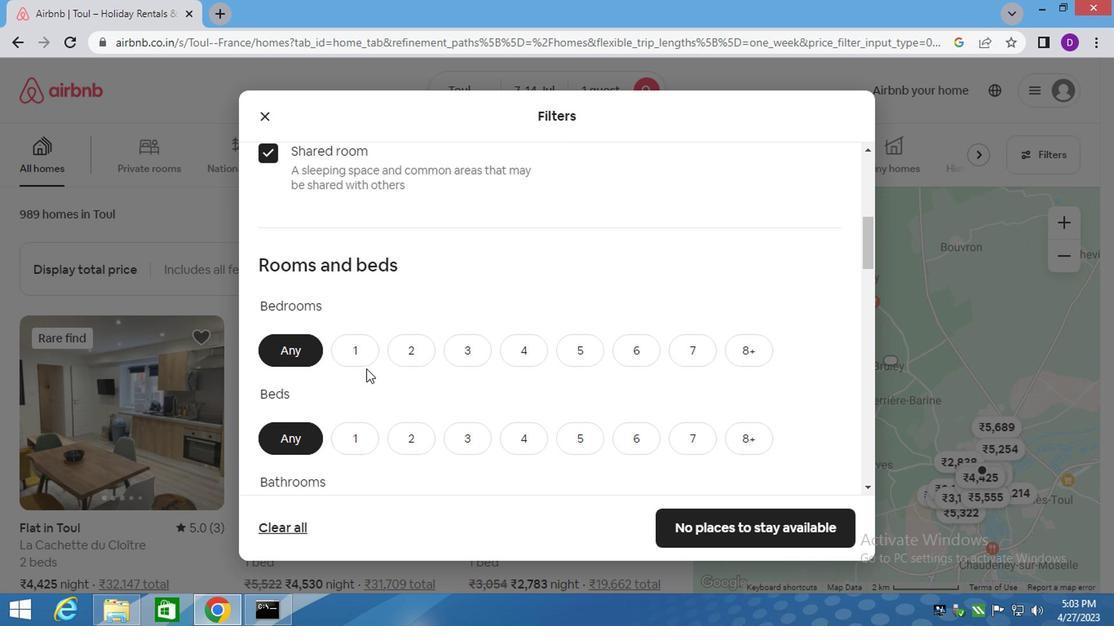 
Action: Mouse pressed left at (369, 367)
Screenshot: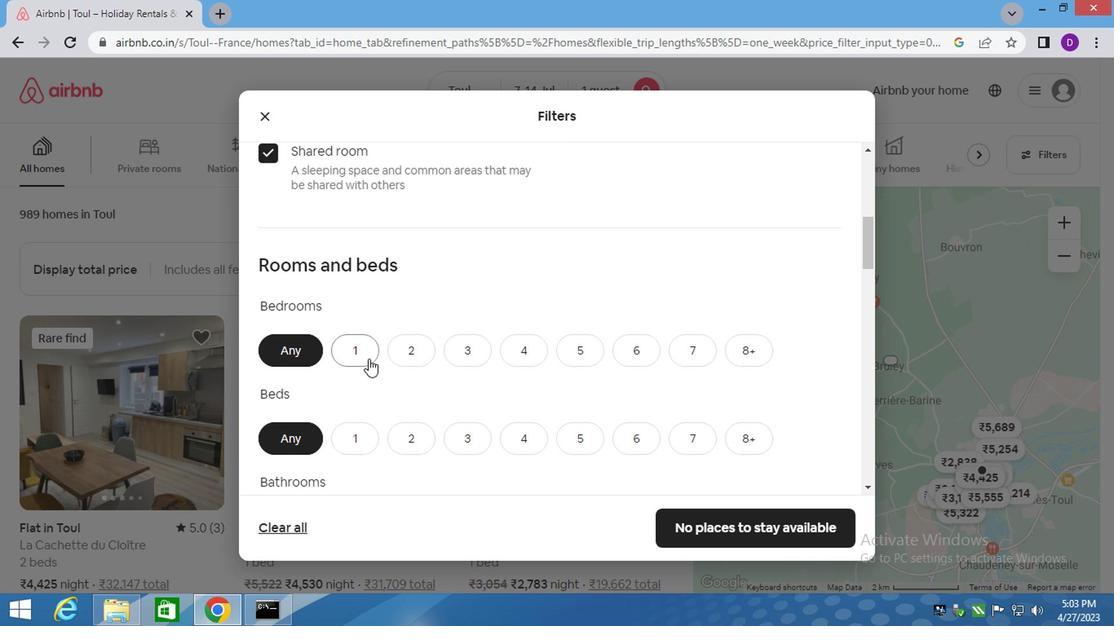 
Action: Mouse moved to (361, 451)
Screenshot: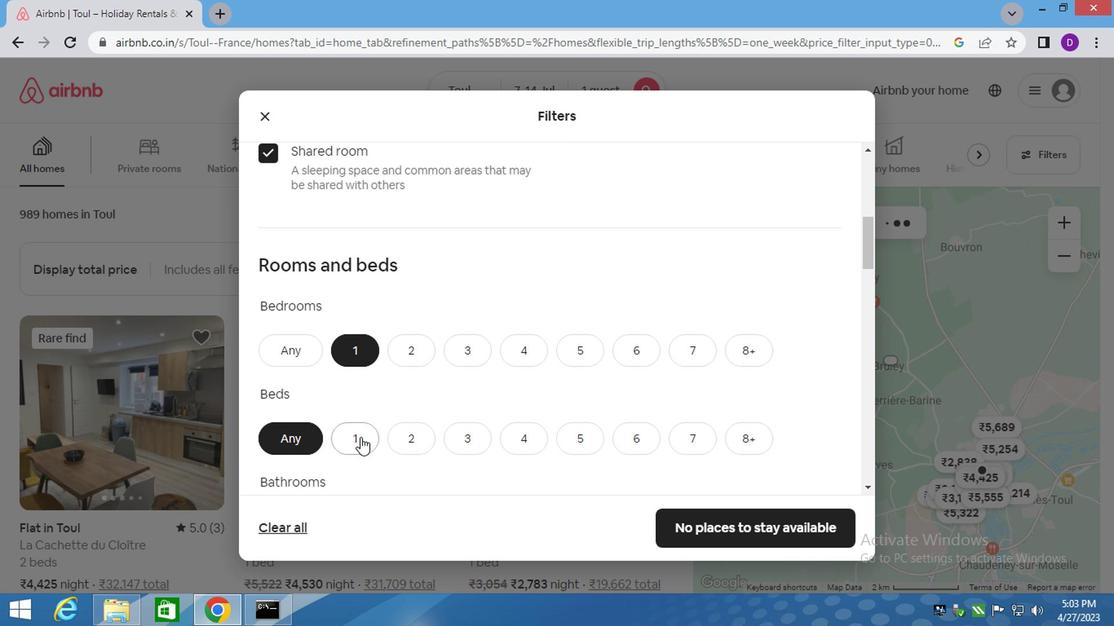 
Action: Mouse pressed left at (361, 451)
Screenshot: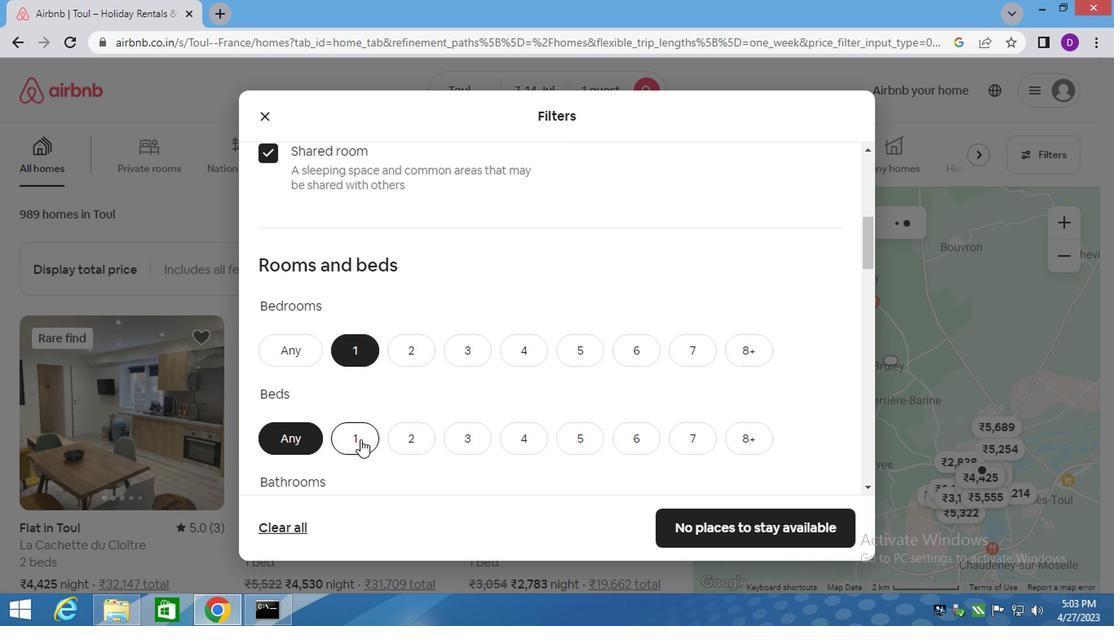 
Action: Mouse moved to (376, 397)
Screenshot: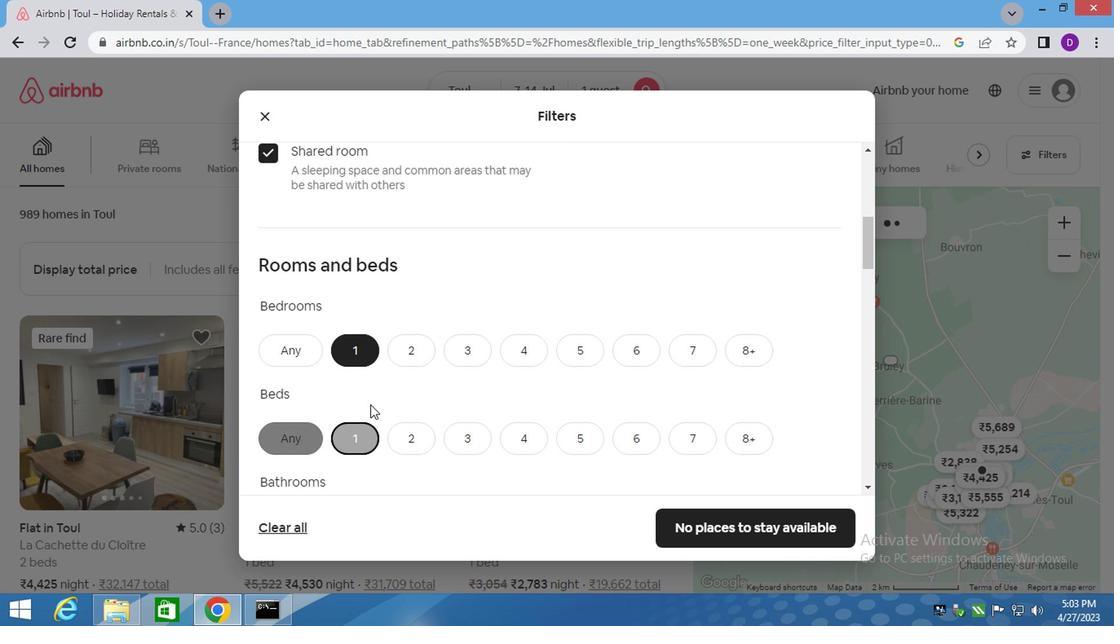 
Action: Mouse scrolled (376, 396) with delta (0, 0)
Screenshot: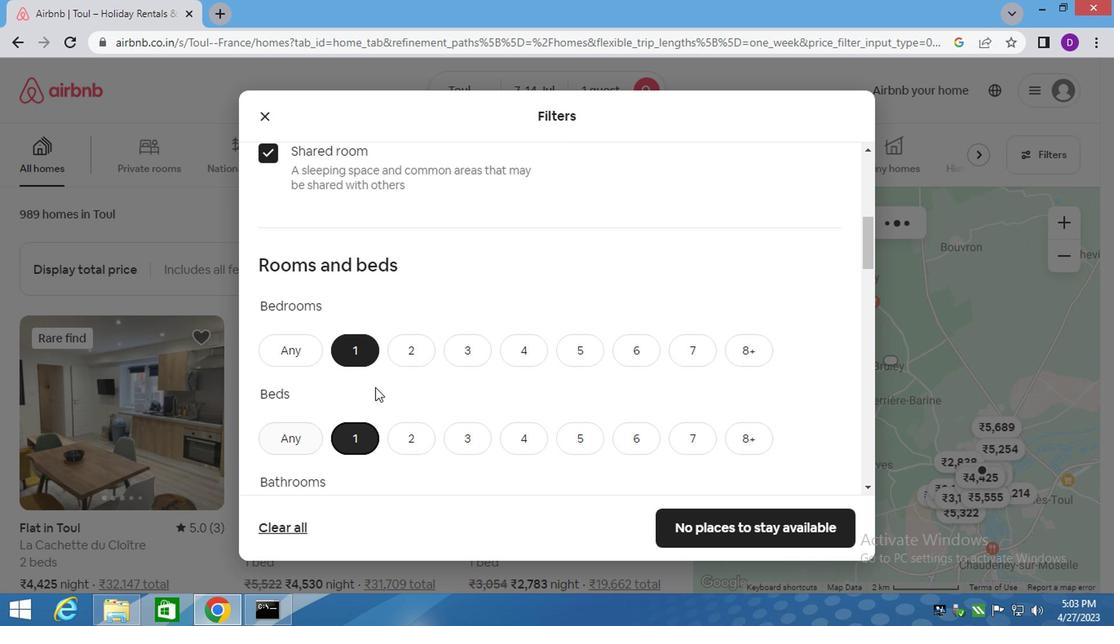 
Action: Mouse scrolled (376, 396) with delta (0, 0)
Screenshot: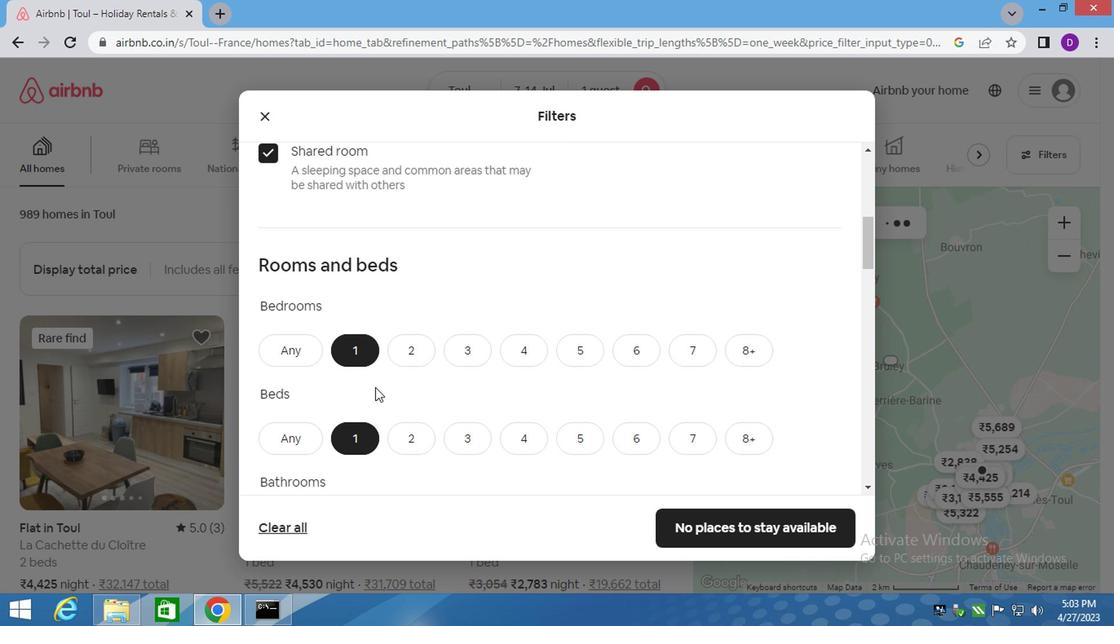 
Action: Mouse moved to (366, 370)
Screenshot: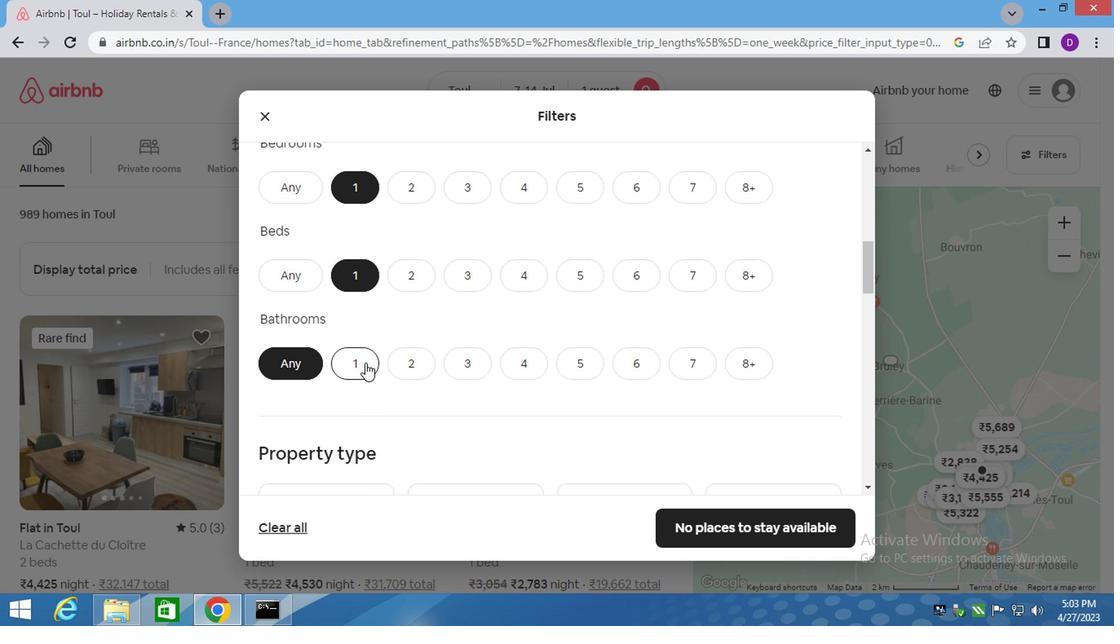 
Action: Mouse pressed left at (366, 370)
Screenshot: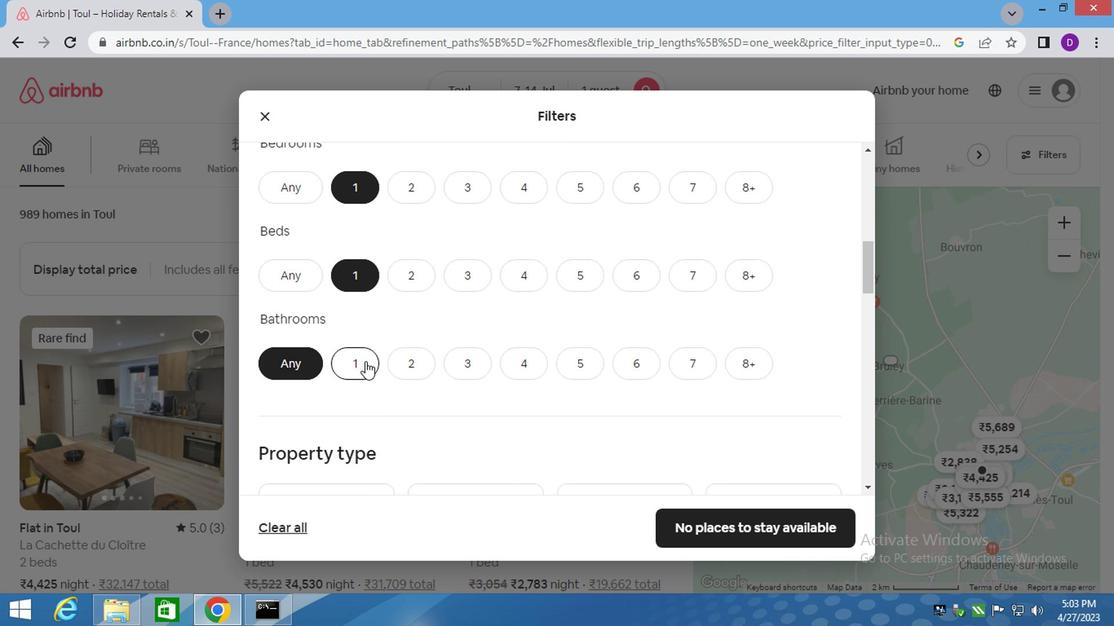 
Action: Mouse moved to (425, 351)
Screenshot: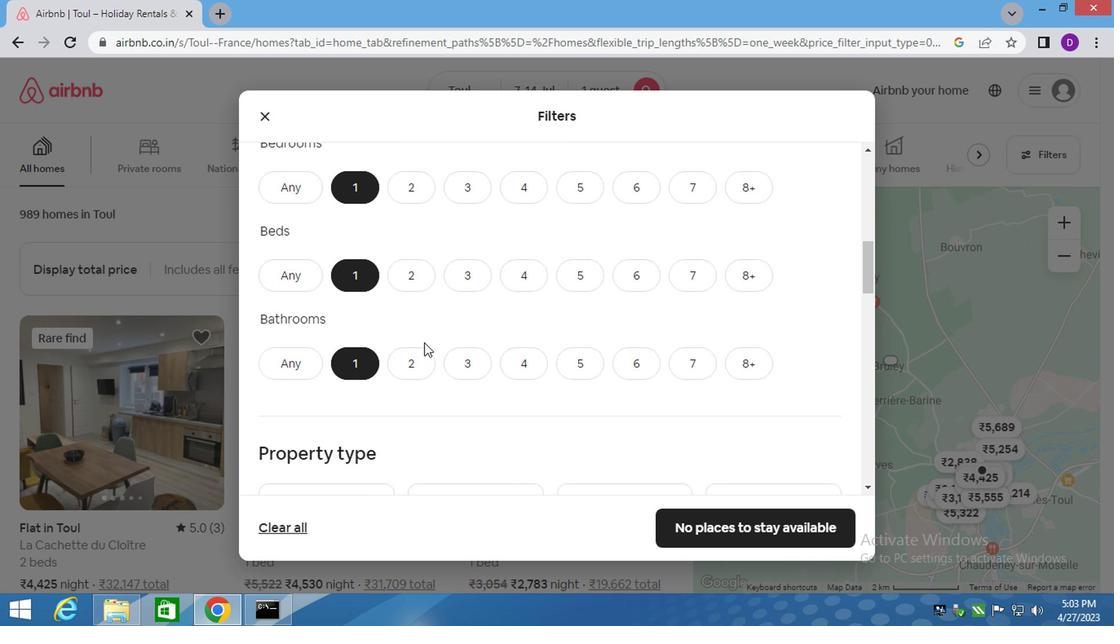 
Action: Mouse scrolled (425, 350) with delta (0, 0)
Screenshot: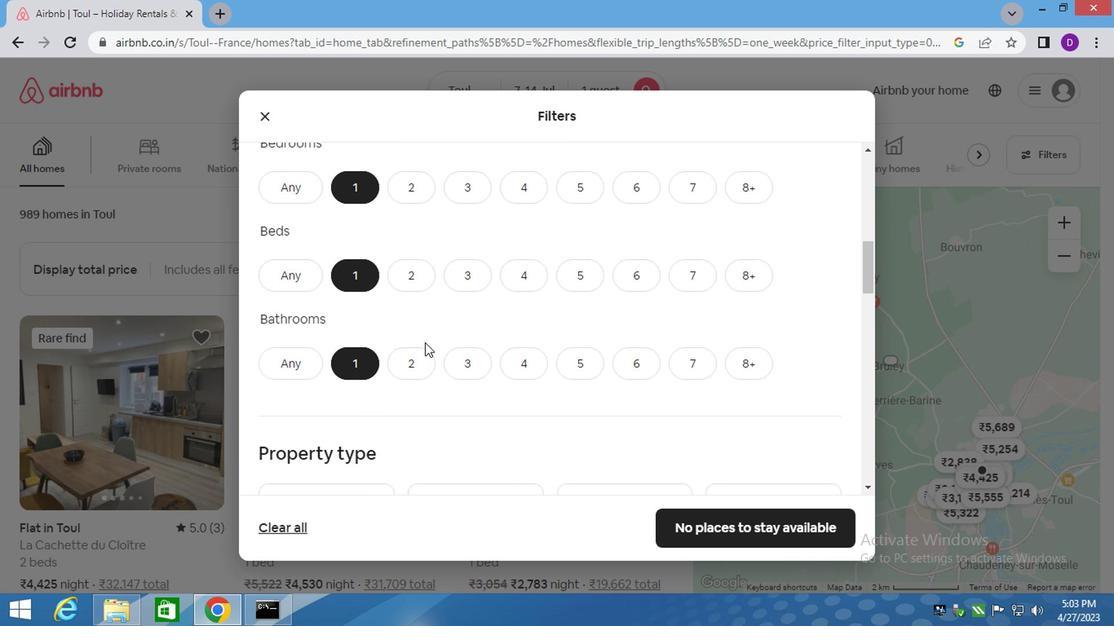
Action: Mouse scrolled (425, 350) with delta (0, 0)
Screenshot: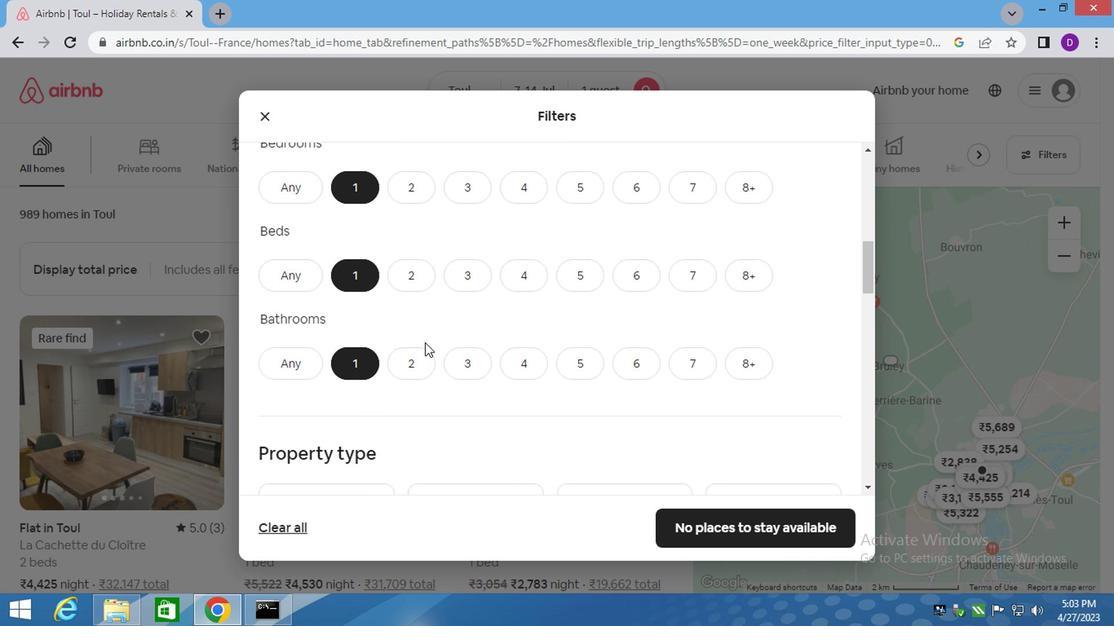 
Action: Mouse scrolled (425, 350) with delta (0, 0)
Screenshot: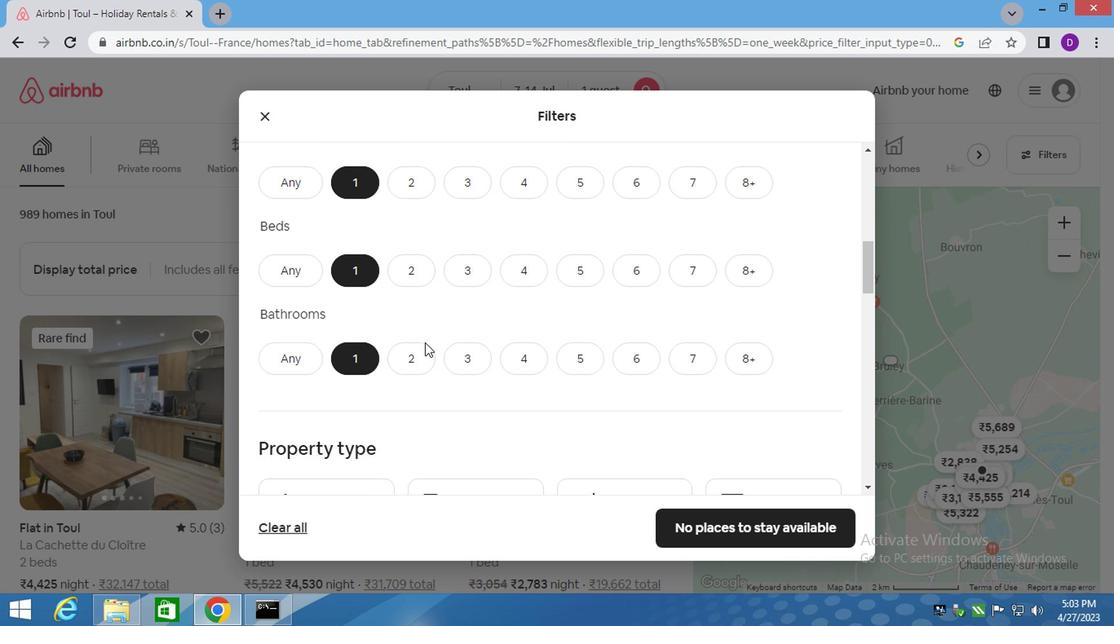 
Action: Mouse moved to (343, 309)
Screenshot: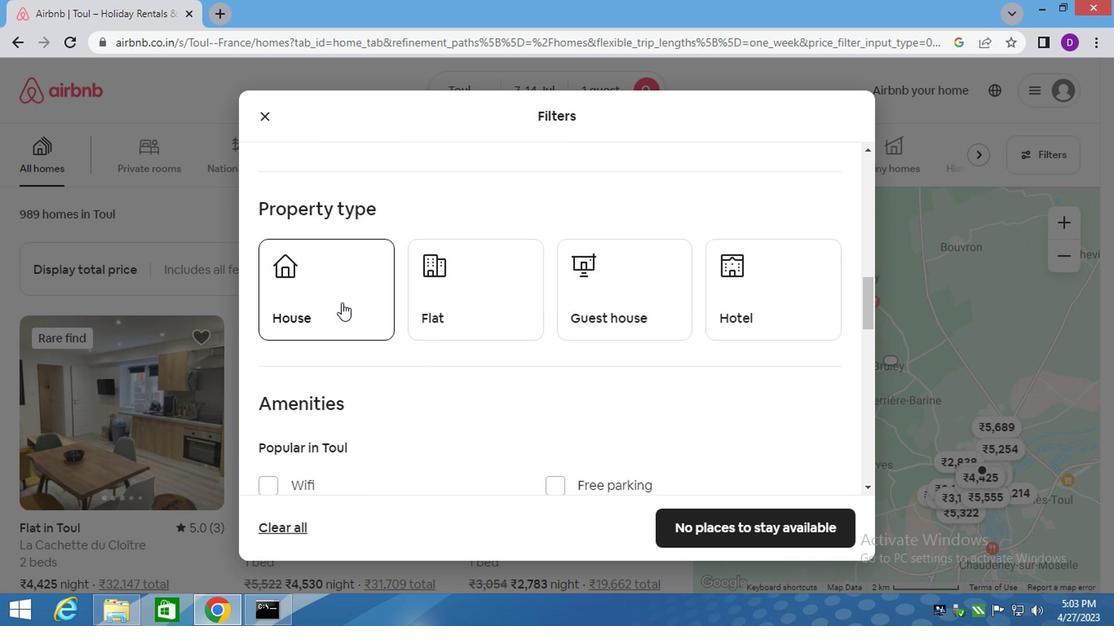 
Action: Mouse pressed left at (343, 309)
Screenshot: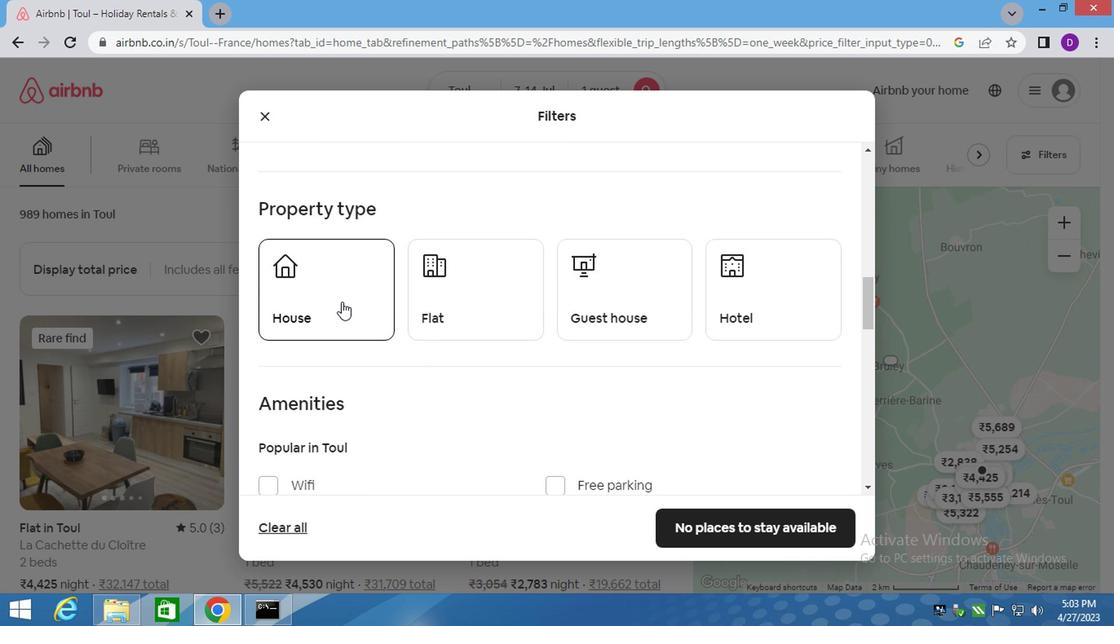 
Action: Mouse moved to (471, 309)
Screenshot: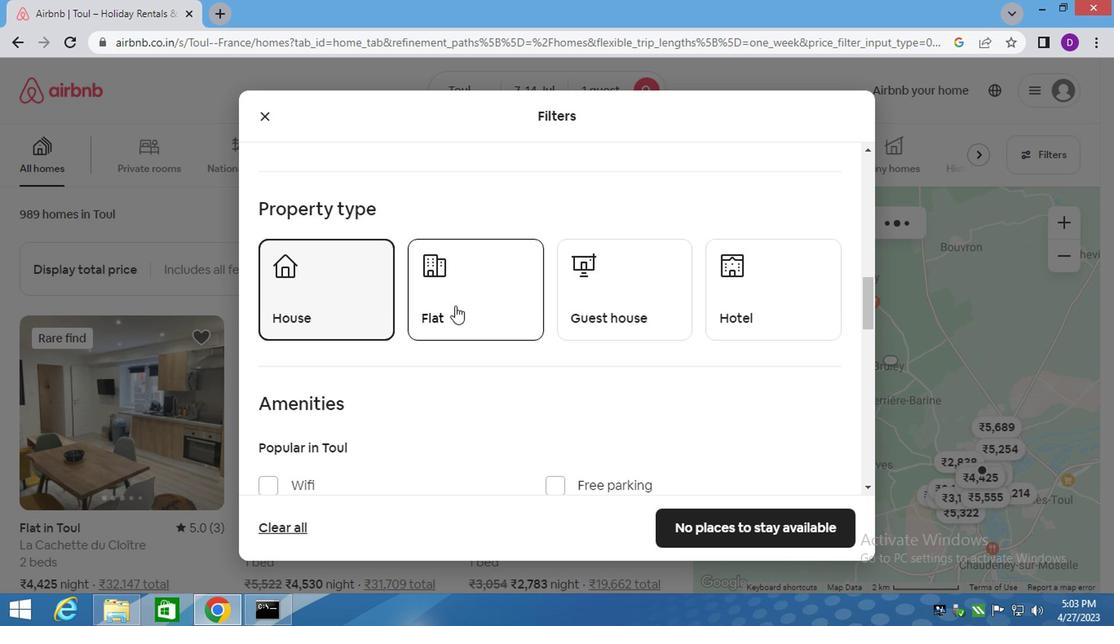
Action: Mouse pressed left at (471, 309)
Screenshot: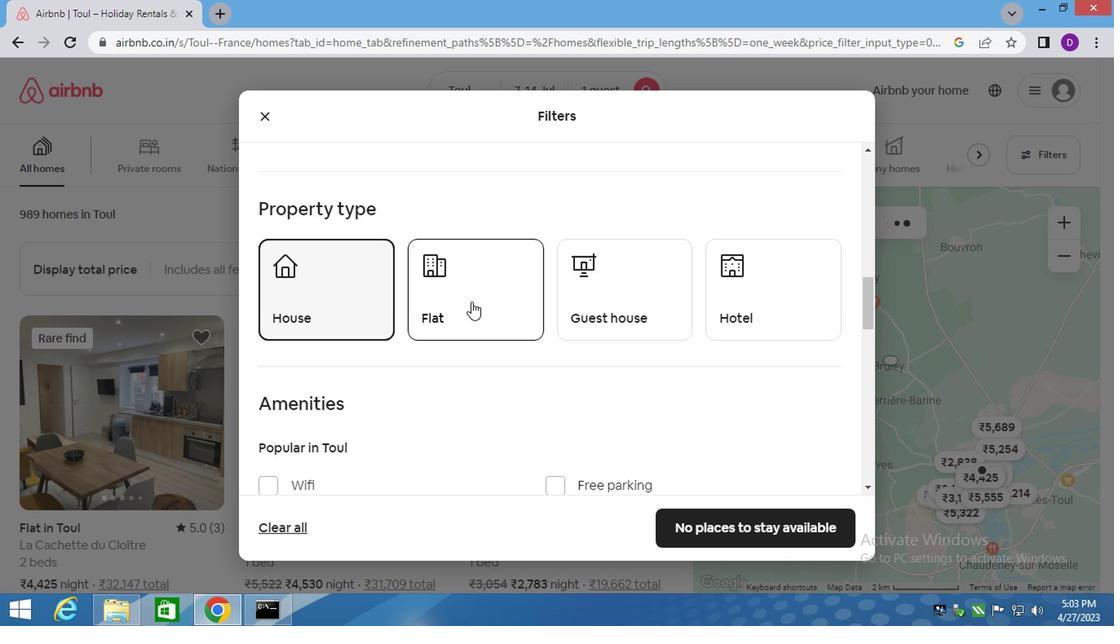 
Action: Mouse moved to (636, 309)
Screenshot: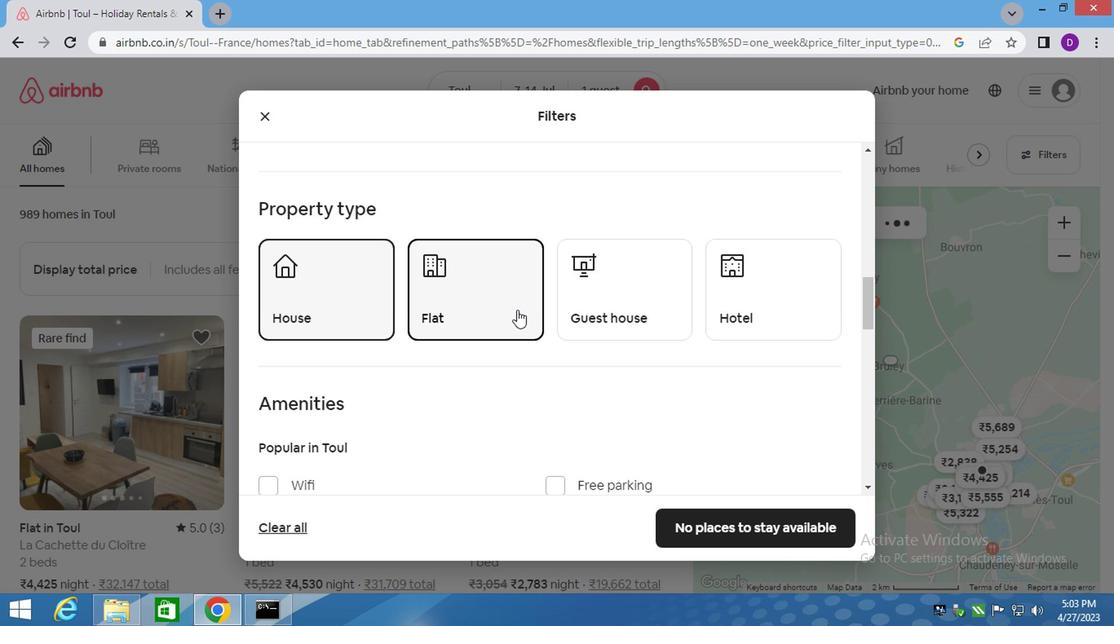 
Action: Mouse pressed left at (636, 309)
Screenshot: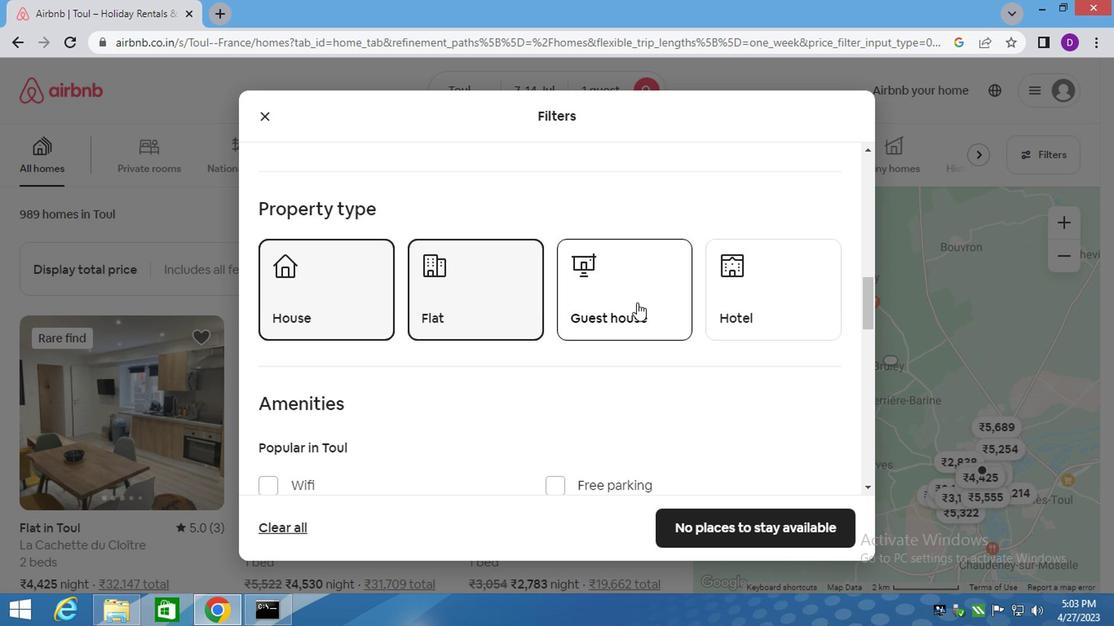 
Action: Mouse moved to (741, 315)
Screenshot: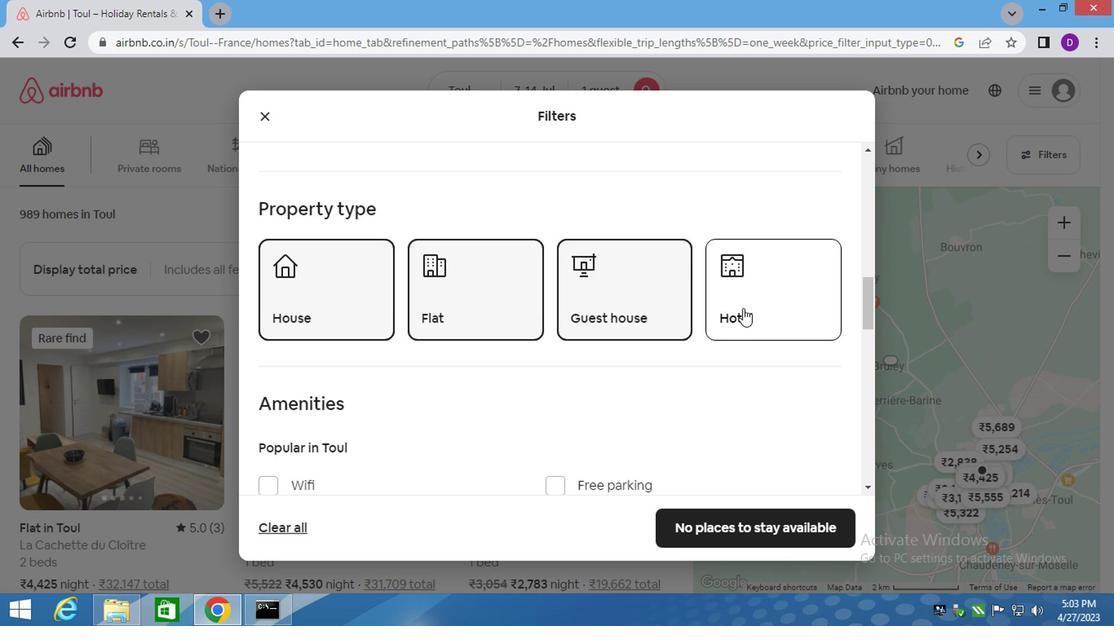 
Action: Mouse pressed left at (741, 315)
Screenshot: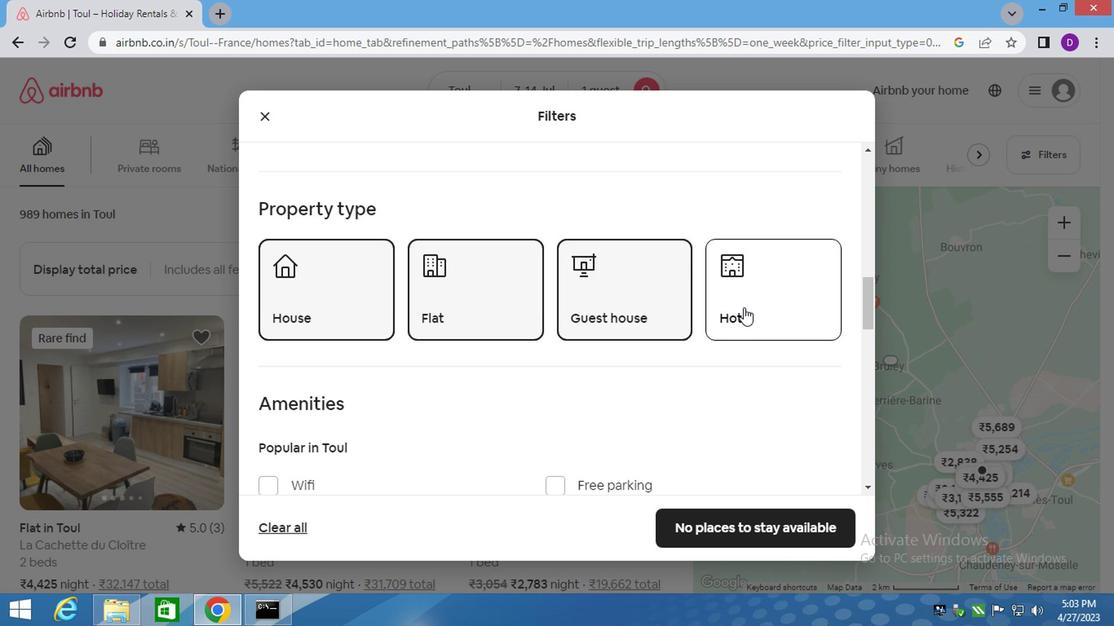 
Action: Mouse moved to (336, 378)
Screenshot: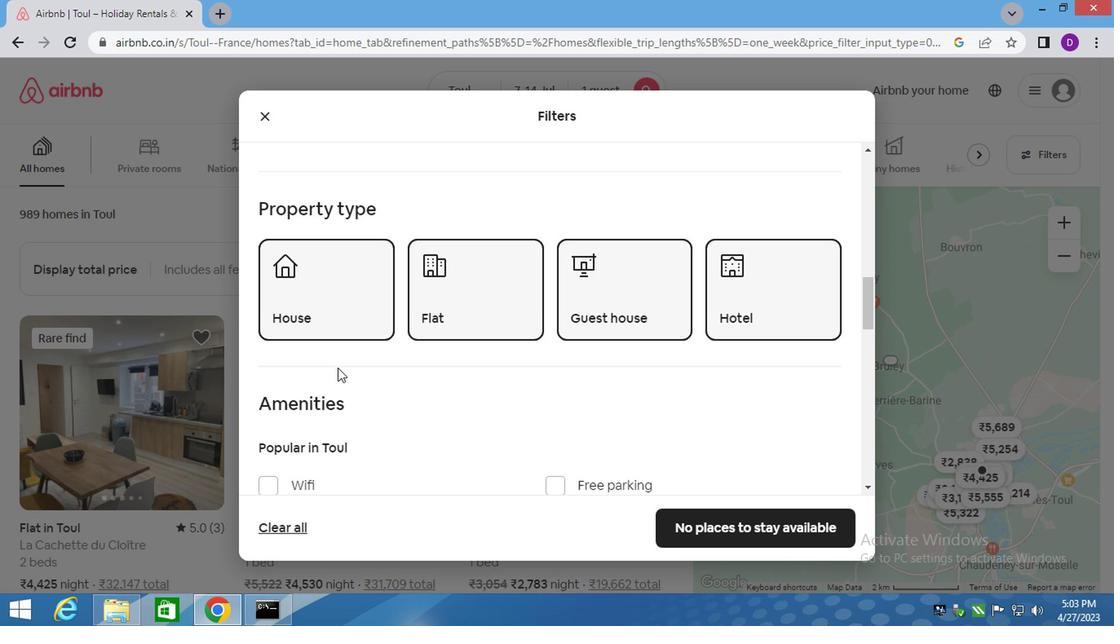 
Action: Mouse scrolled (336, 378) with delta (0, 0)
Screenshot: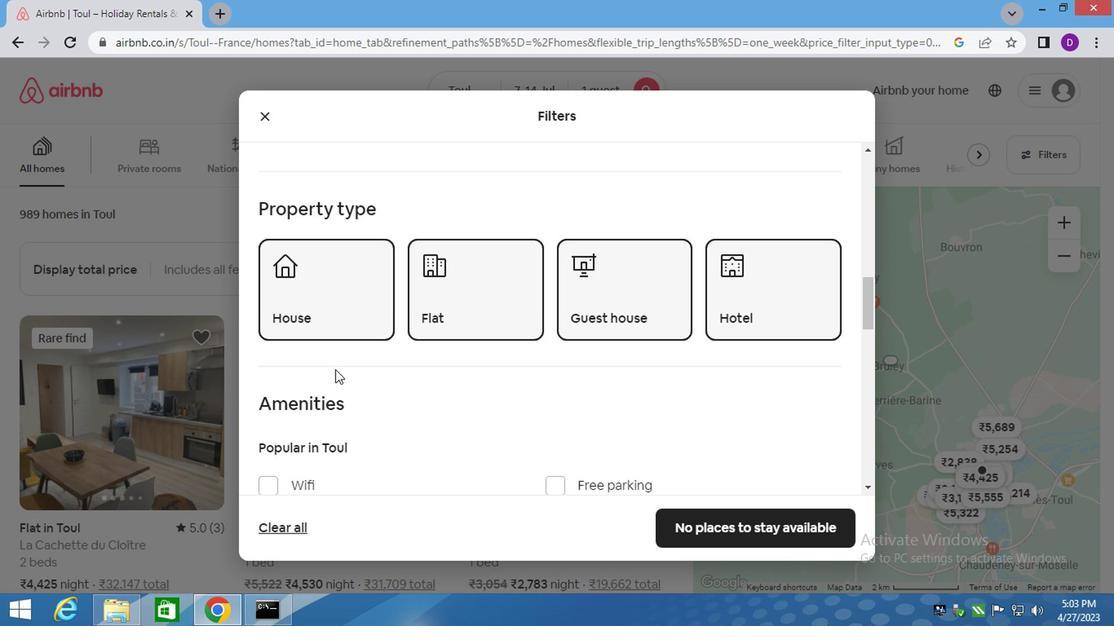
Action: Mouse scrolled (336, 378) with delta (0, 0)
Screenshot: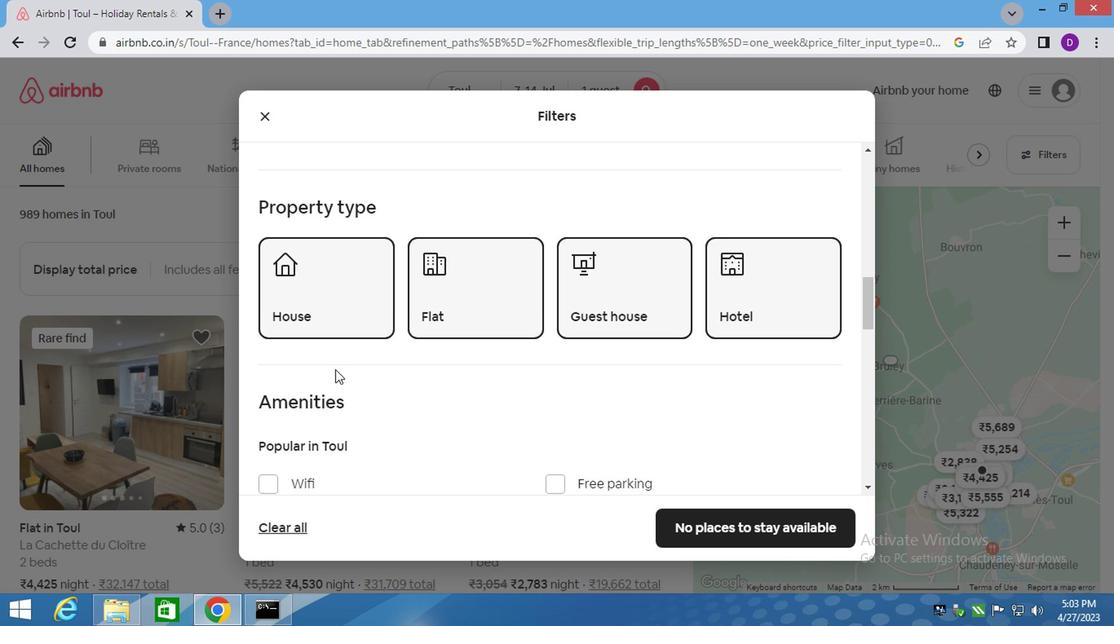 
Action: Mouse scrolled (336, 378) with delta (0, 0)
Screenshot: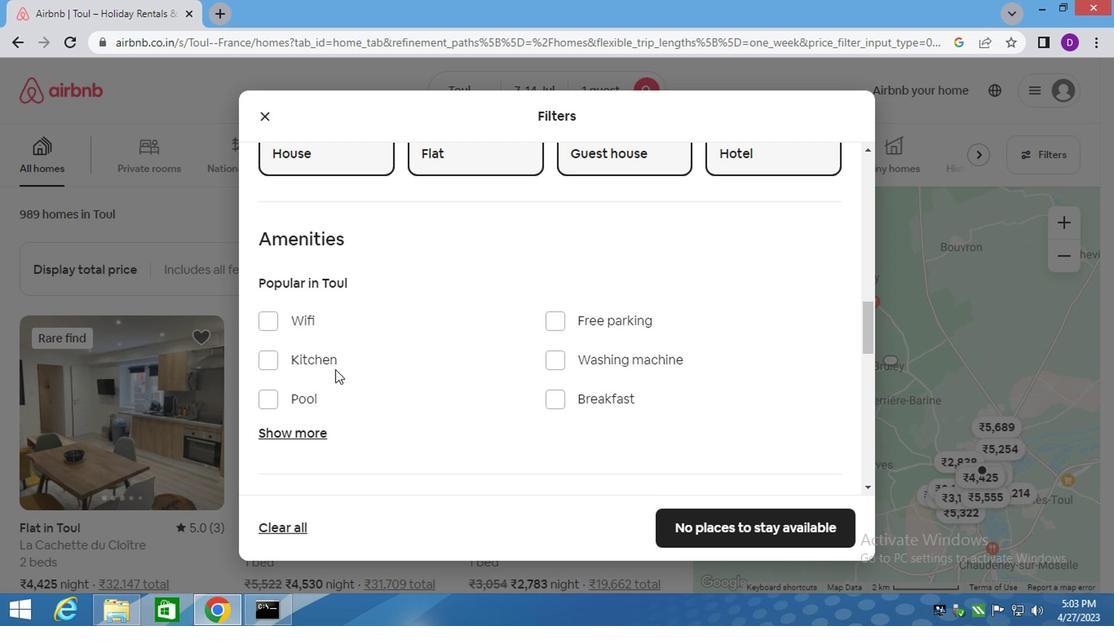 
Action: Mouse moved to (734, 383)
Screenshot: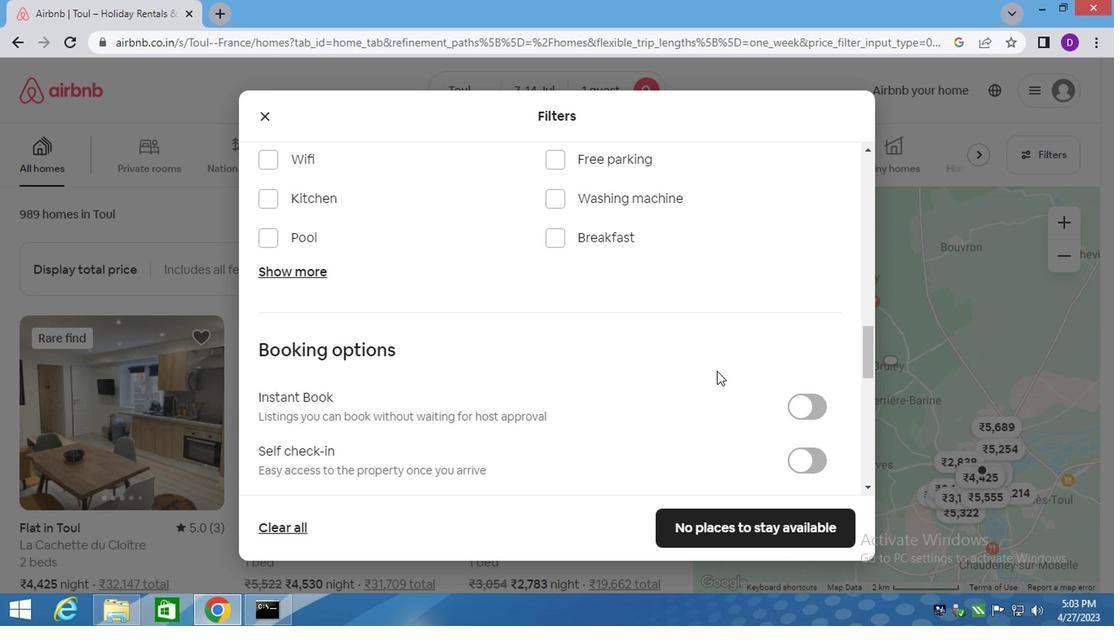 
Action: Mouse scrolled (715, 380) with delta (0, 0)
Screenshot: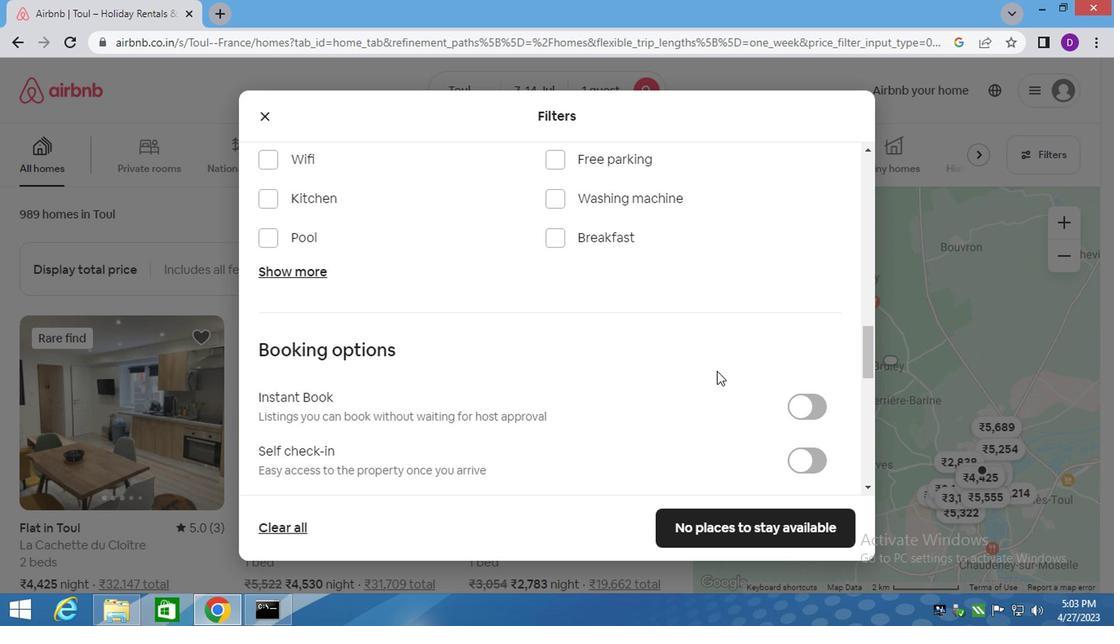 
Action: Mouse moved to (811, 304)
Screenshot: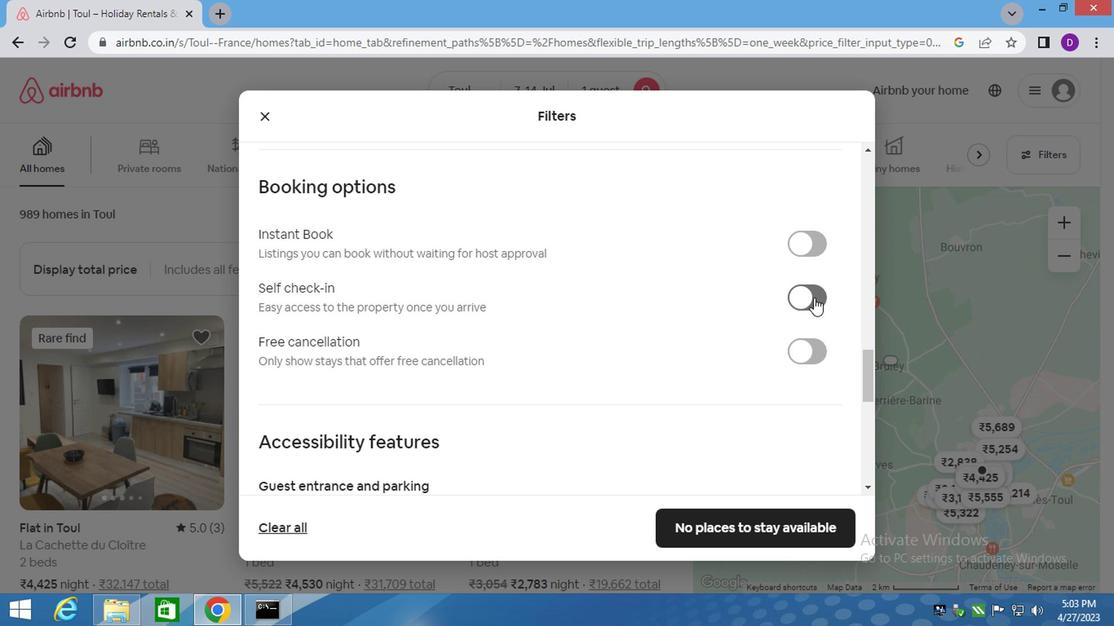 
Action: Mouse pressed left at (811, 304)
Screenshot: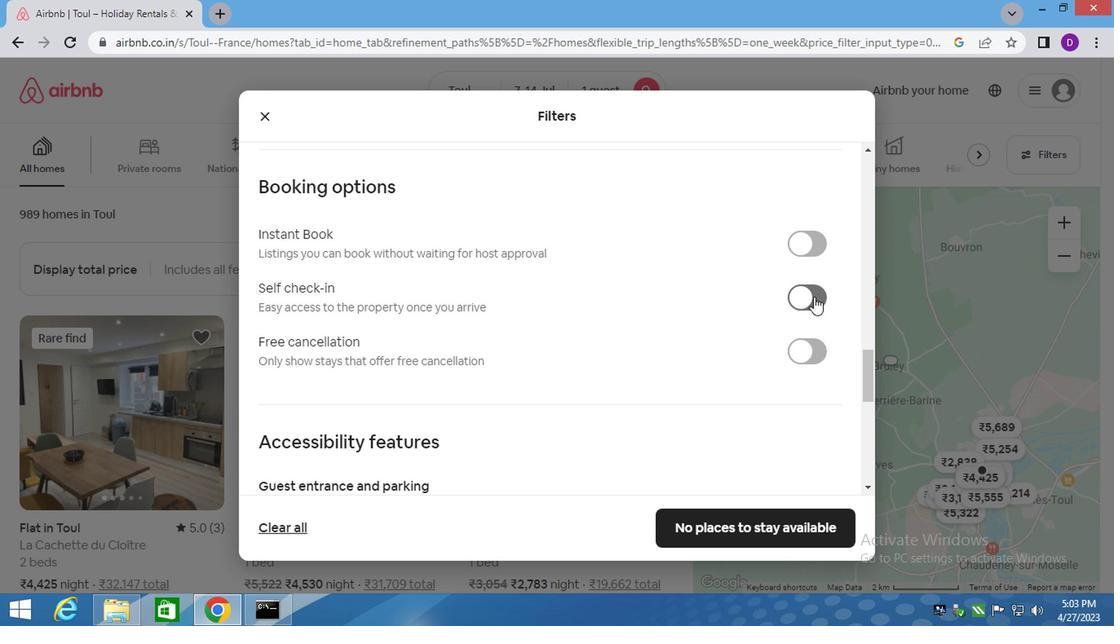 
Action: Mouse moved to (638, 338)
Screenshot: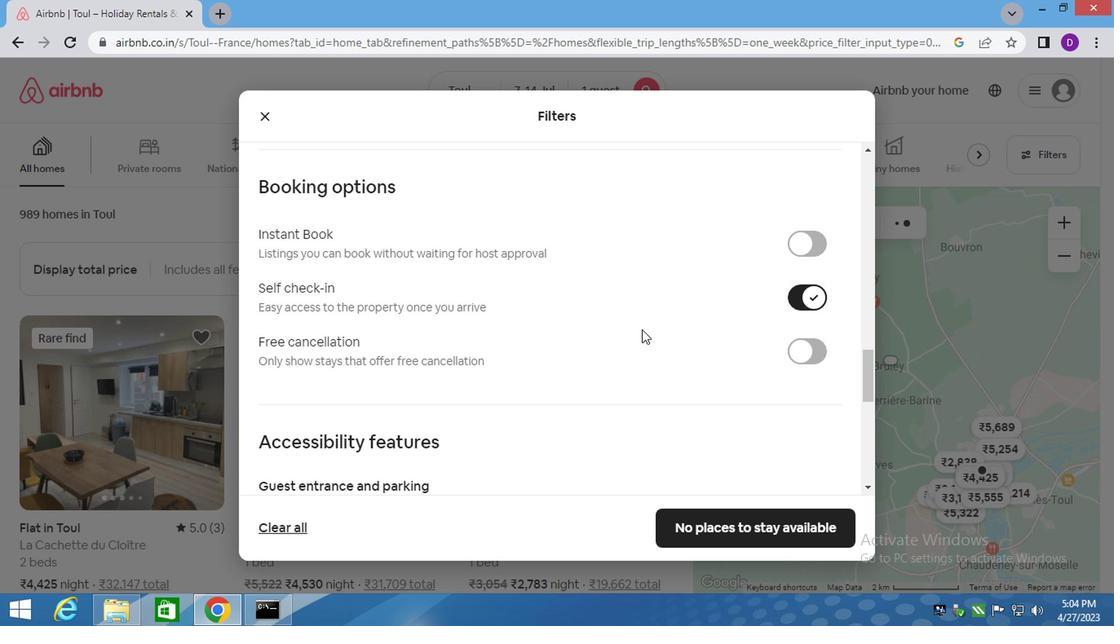 
Action: Mouse scrolled (638, 337) with delta (0, 0)
Screenshot: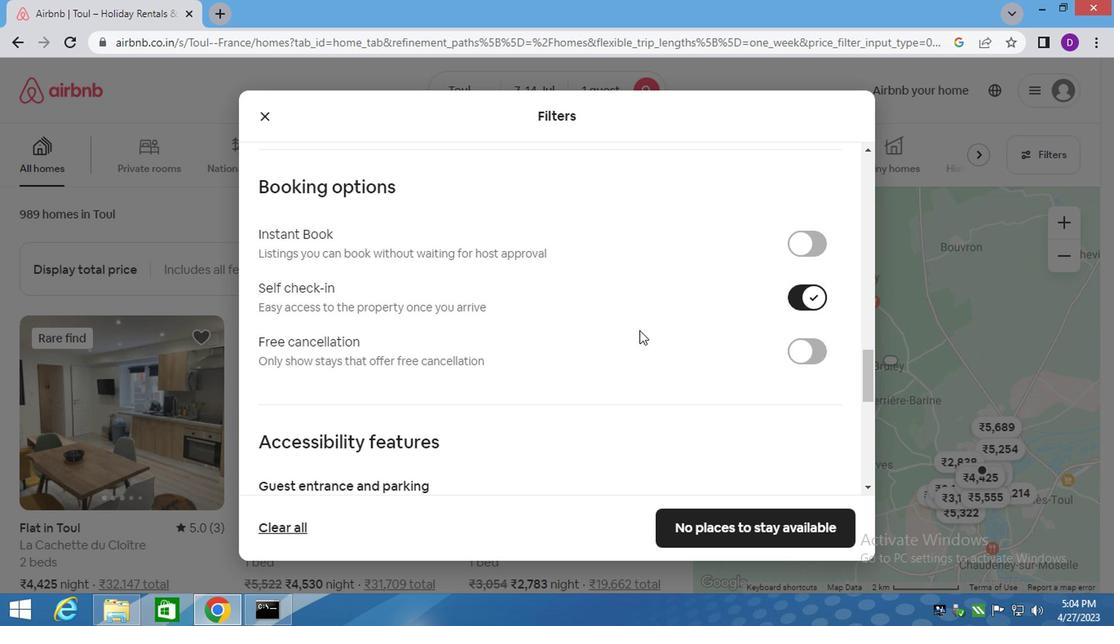 
Action: Mouse scrolled (638, 337) with delta (0, 0)
Screenshot: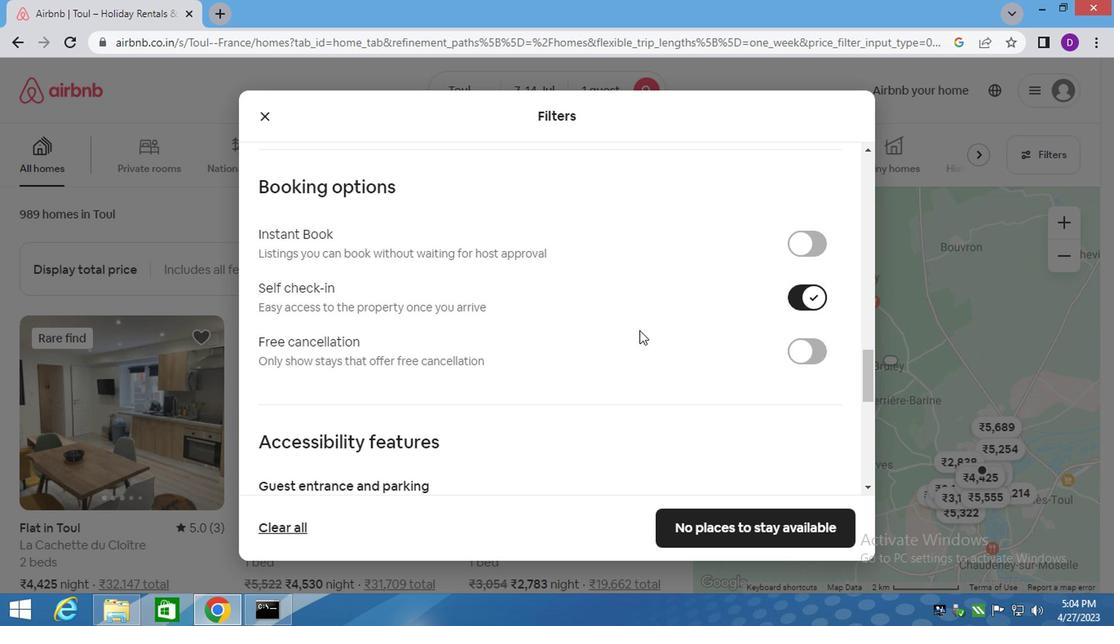 
Action: Mouse scrolled (638, 337) with delta (0, 0)
Screenshot: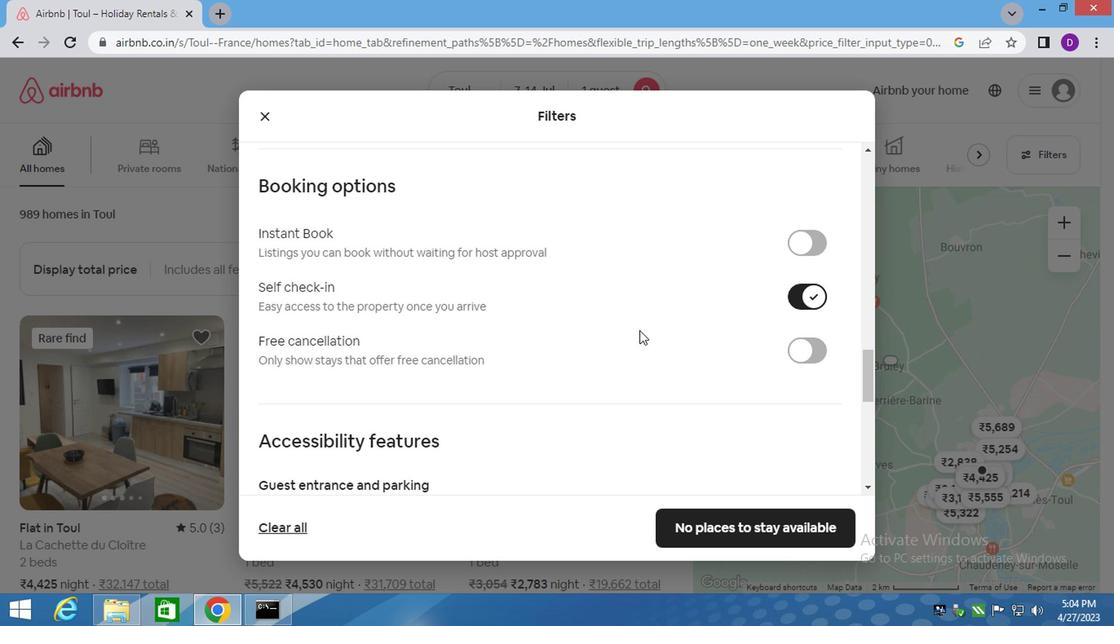 
Action: Mouse scrolled (638, 337) with delta (0, 0)
Screenshot: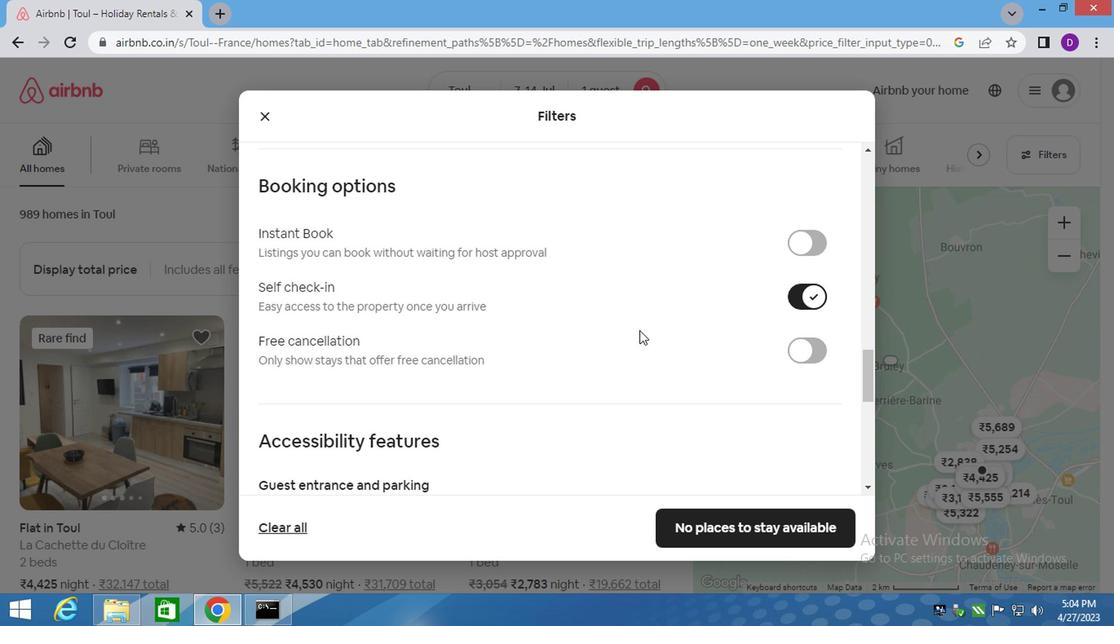 
Action: Mouse moved to (590, 369)
Screenshot: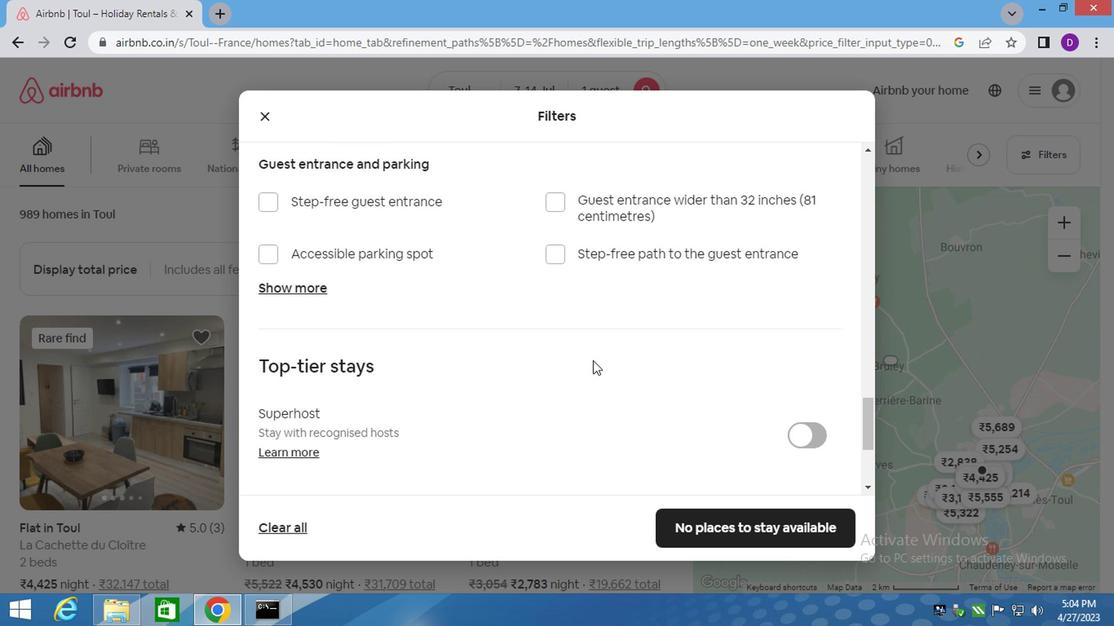 
Action: Mouse scrolled (590, 369) with delta (0, 0)
Screenshot: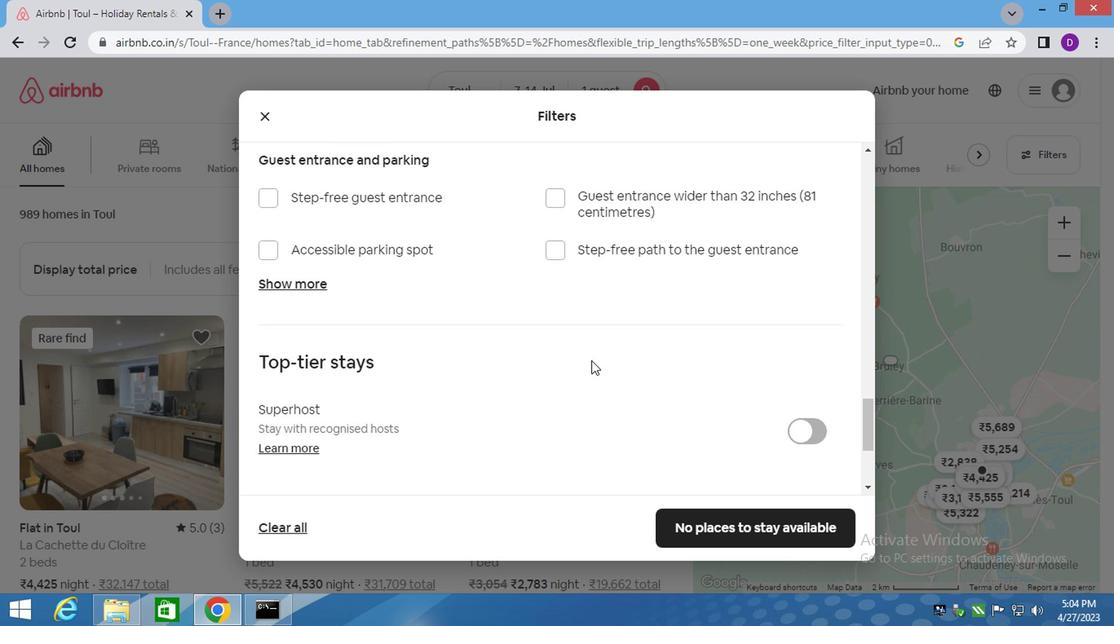 
Action: Mouse scrolled (590, 369) with delta (0, 0)
Screenshot: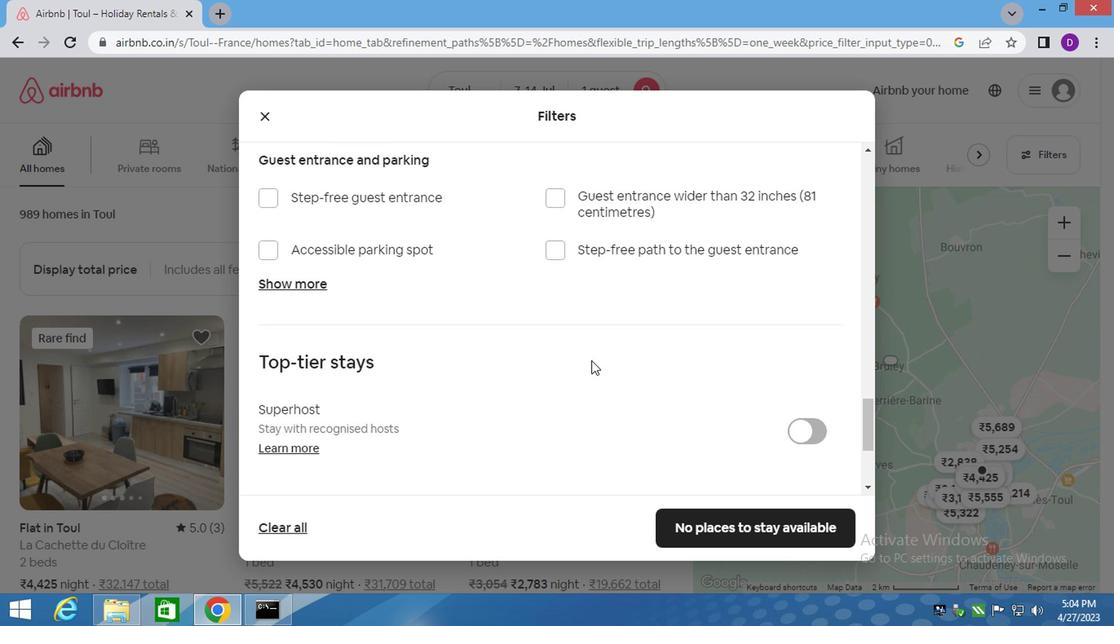 
Action: Mouse scrolled (590, 369) with delta (0, 0)
Screenshot: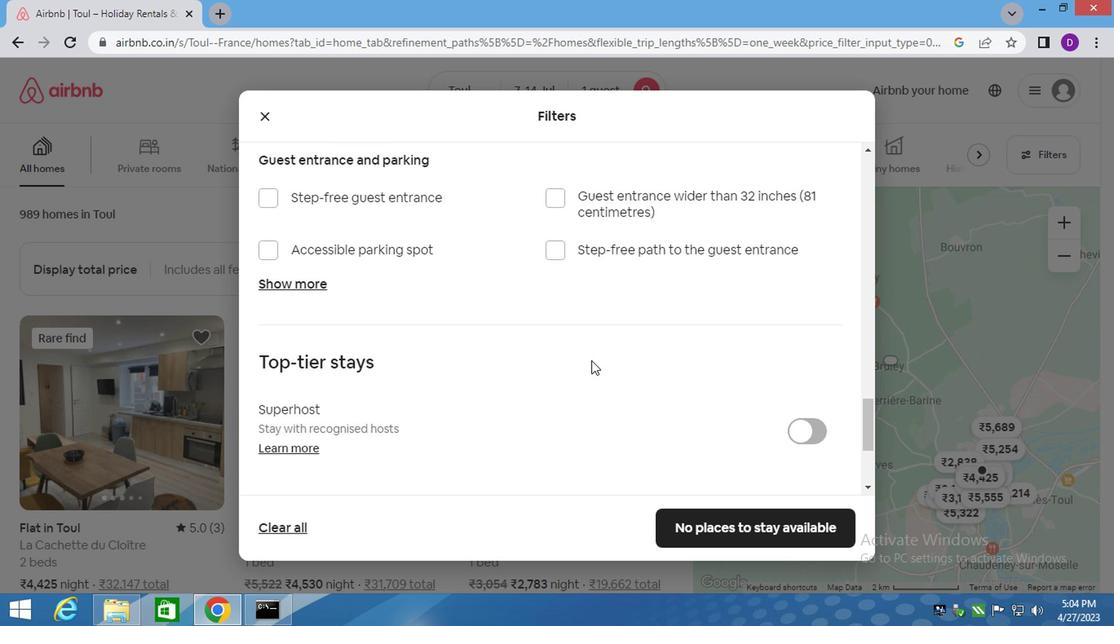 
Action: Mouse moved to (310, 390)
Screenshot: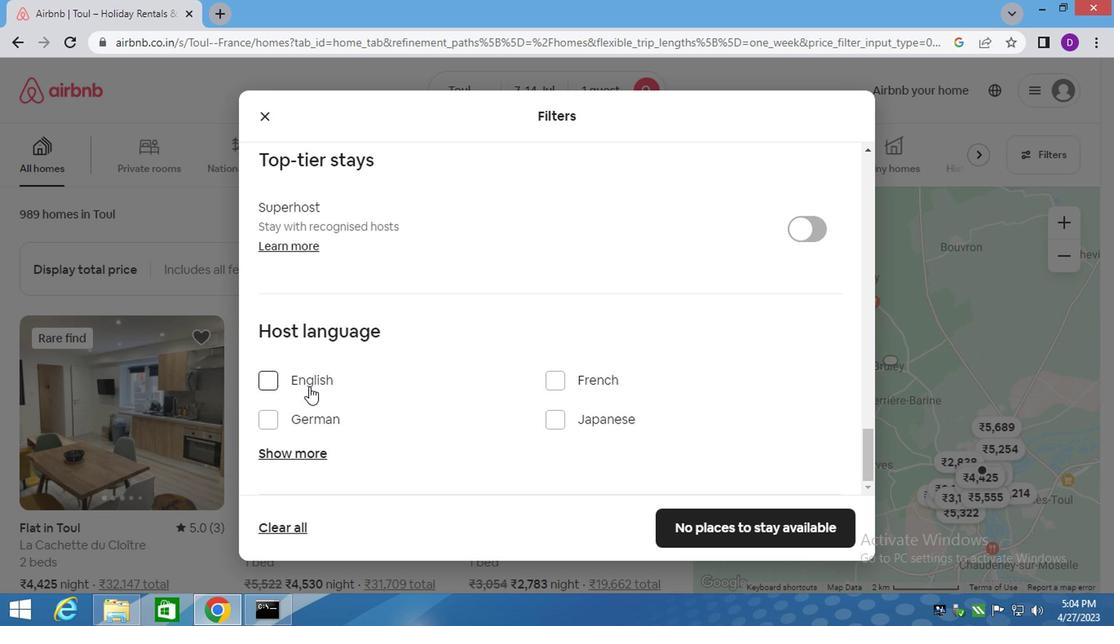 
Action: Mouse pressed left at (310, 390)
Screenshot: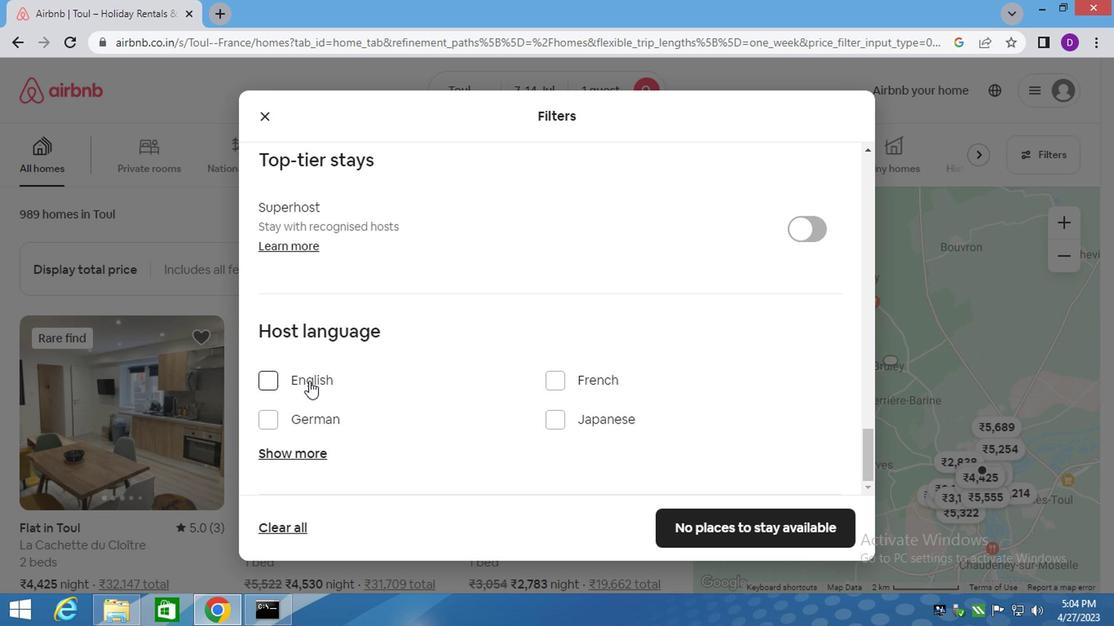 
Action: Mouse moved to (708, 536)
Screenshot: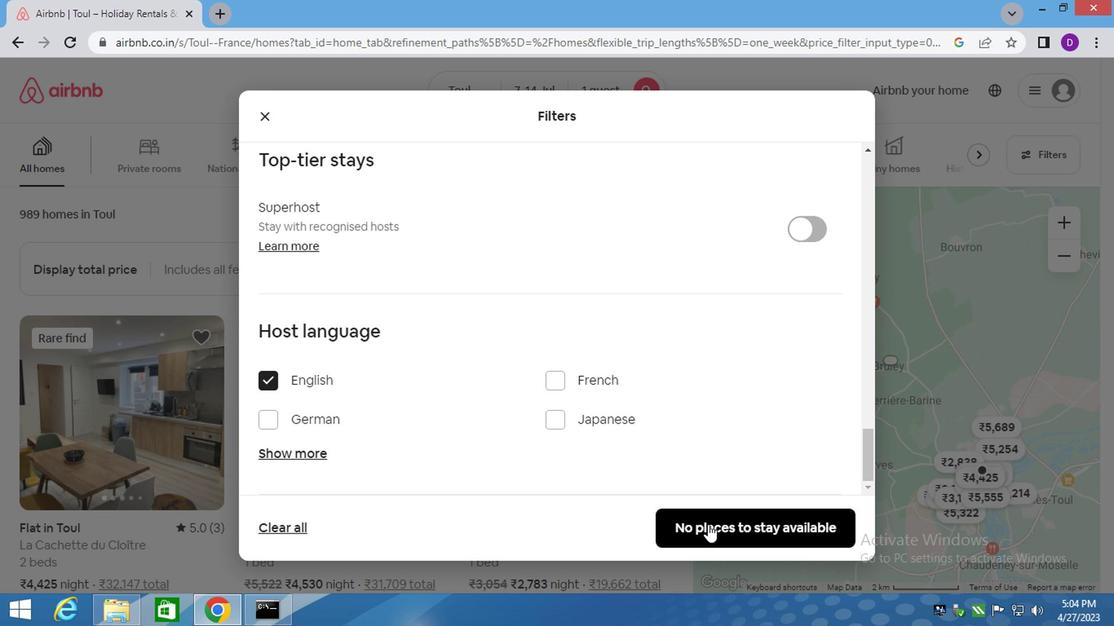 
Action: Mouse pressed left at (708, 536)
Screenshot: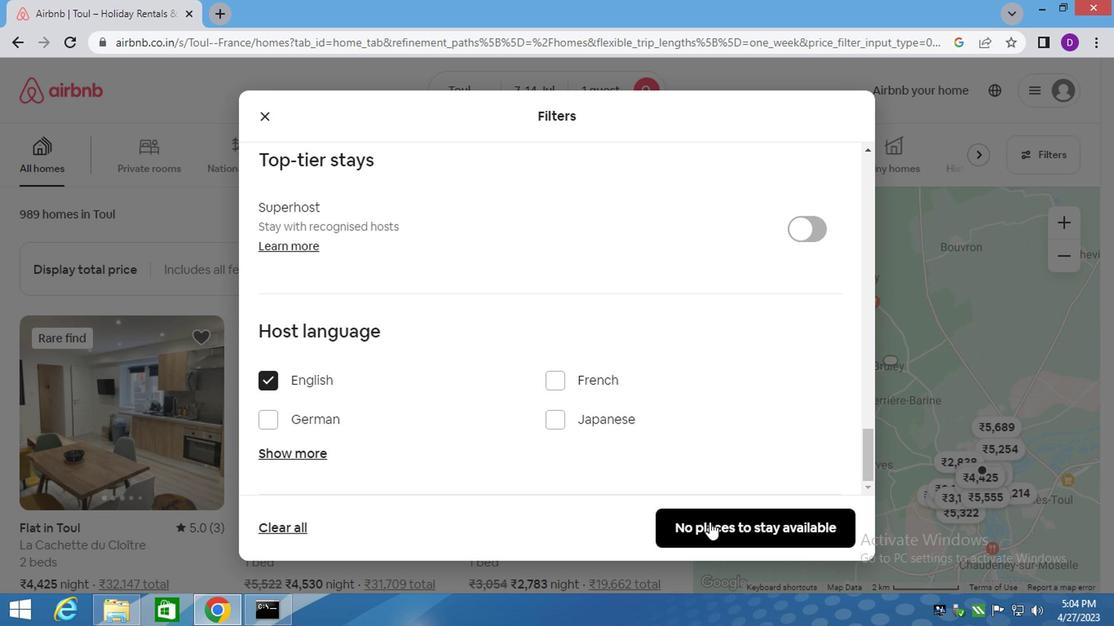 
